 Task: Find connections with filter location San Gabriel with filter topic #aiwith filter profile language German with filter current company F Gheewala Human Resource Consultants with filter school Rajarambapu Institute of Technology, Rajaramnagar, SAKHARALE with filter industry Air, Water, and Waste Program Management with filter service category Accounting with filter keywords title Fast Food Worker
Action: Mouse moved to (502, 63)
Screenshot: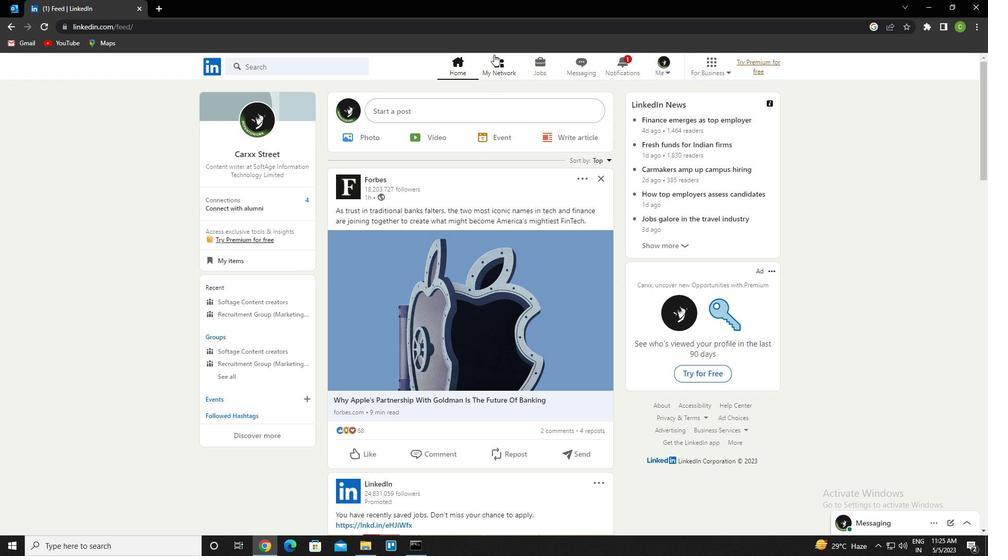 
Action: Mouse pressed left at (502, 63)
Screenshot: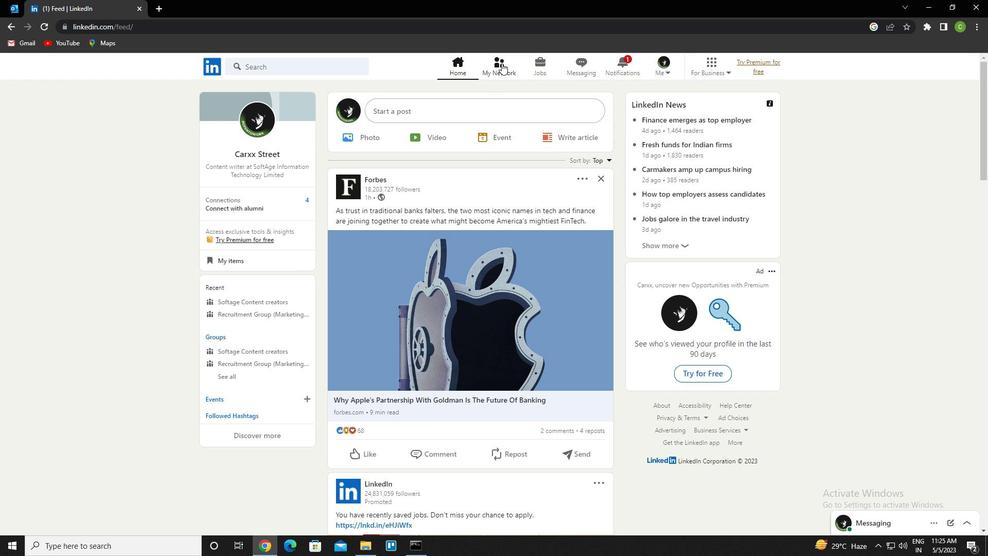 
Action: Mouse moved to (301, 119)
Screenshot: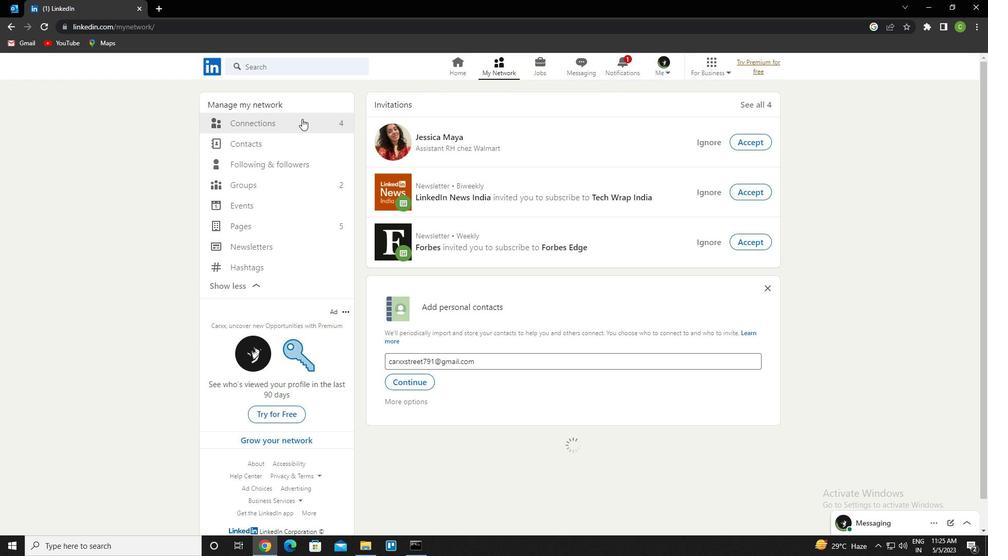
Action: Mouse pressed left at (301, 119)
Screenshot: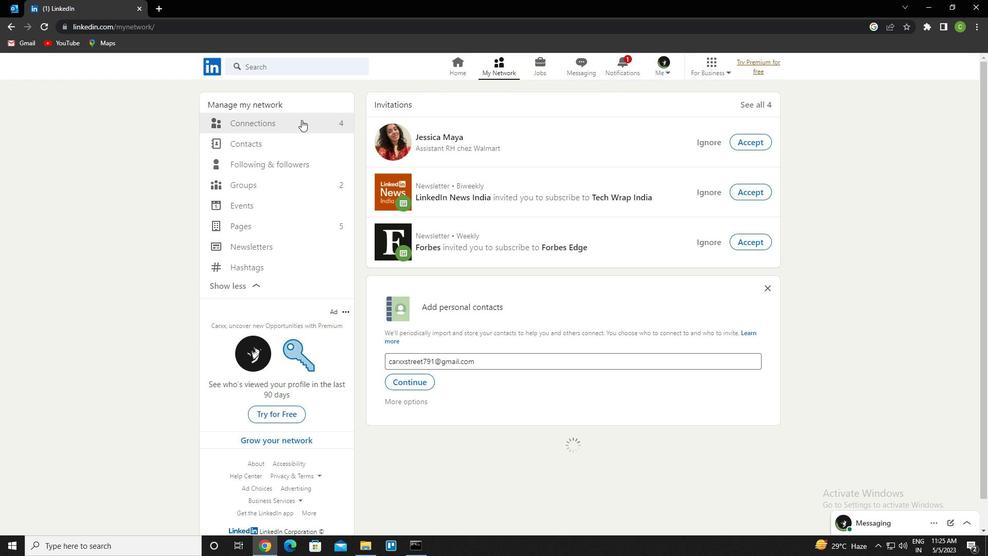 
Action: Mouse moved to (584, 125)
Screenshot: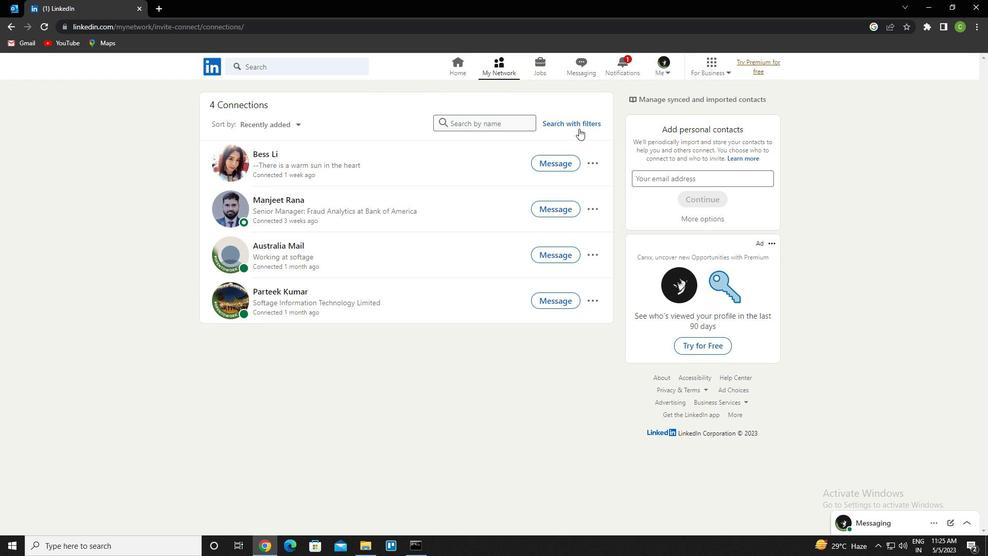 
Action: Mouse pressed left at (584, 125)
Screenshot: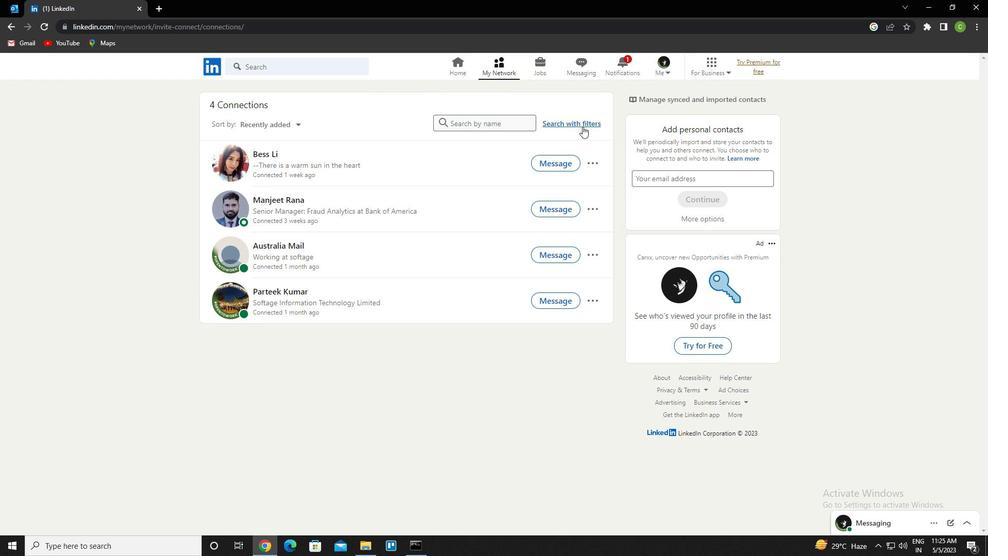 
Action: Mouse moved to (536, 97)
Screenshot: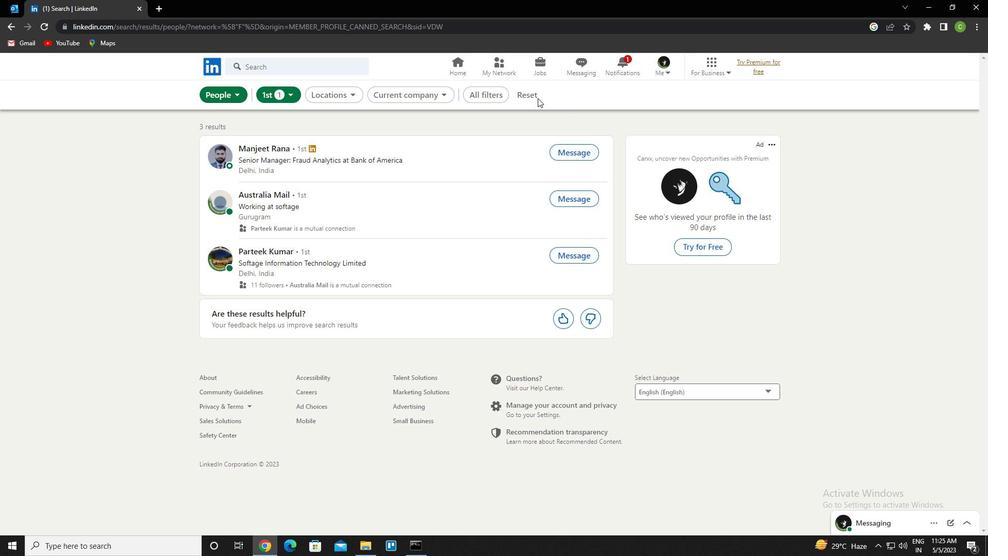 
Action: Mouse pressed left at (536, 97)
Screenshot: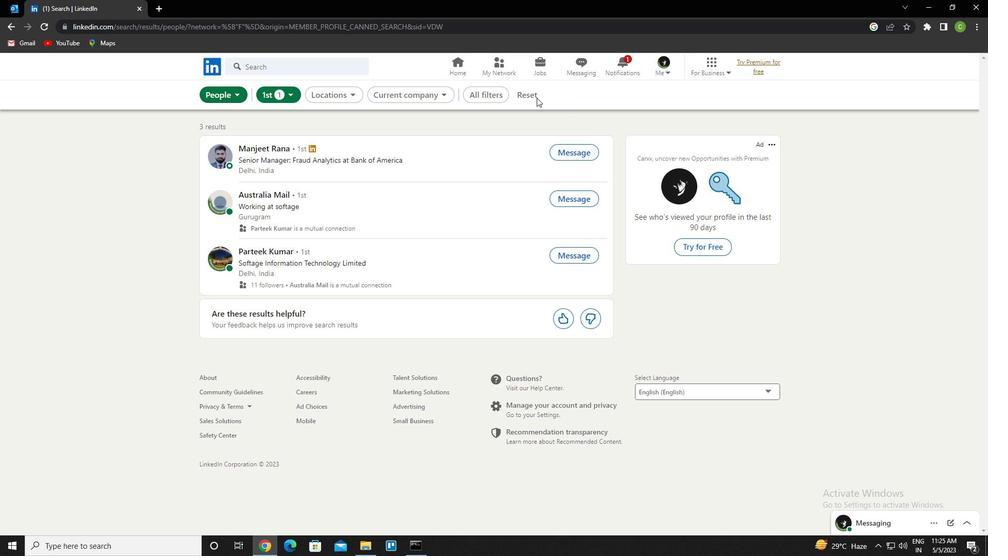 
Action: Mouse moved to (520, 95)
Screenshot: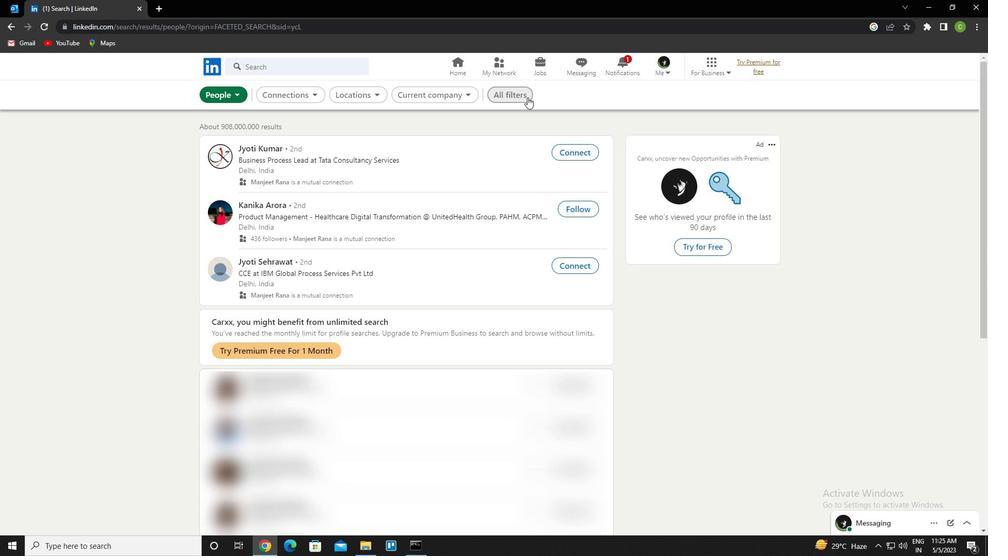 
Action: Mouse pressed left at (520, 95)
Screenshot: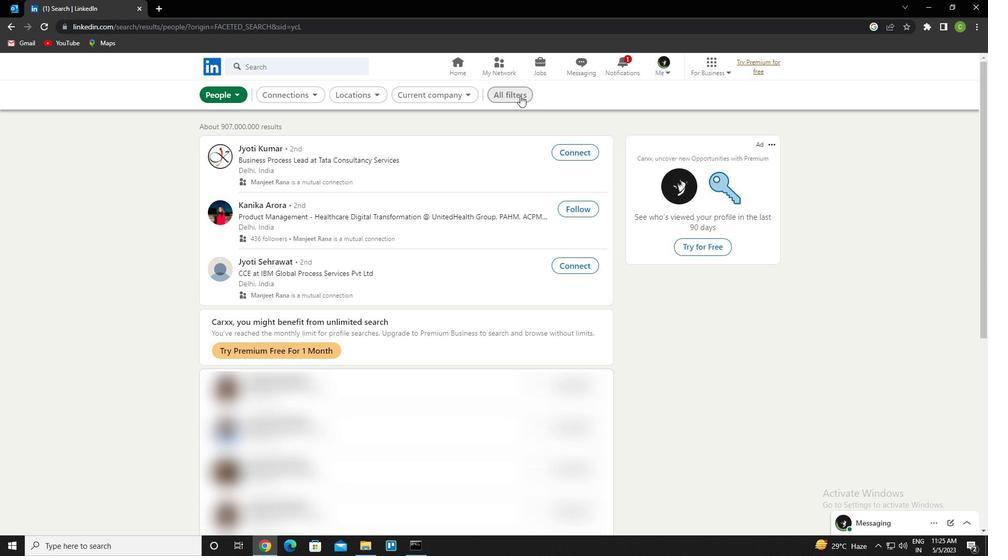 
Action: Mouse moved to (848, 292)
Screenshot: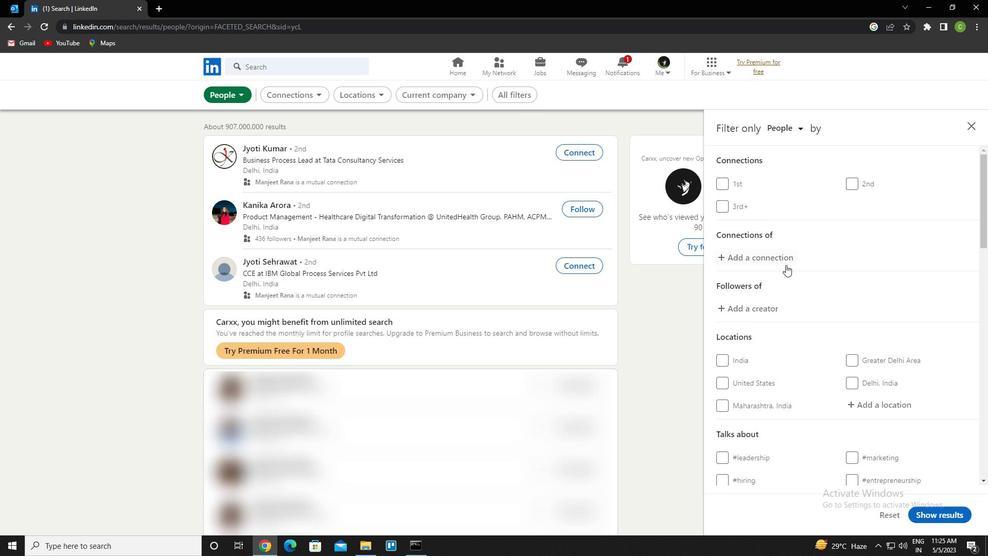 
Action: Mouse scrolled (848, 292) with delta (0, 0)
Screenshot: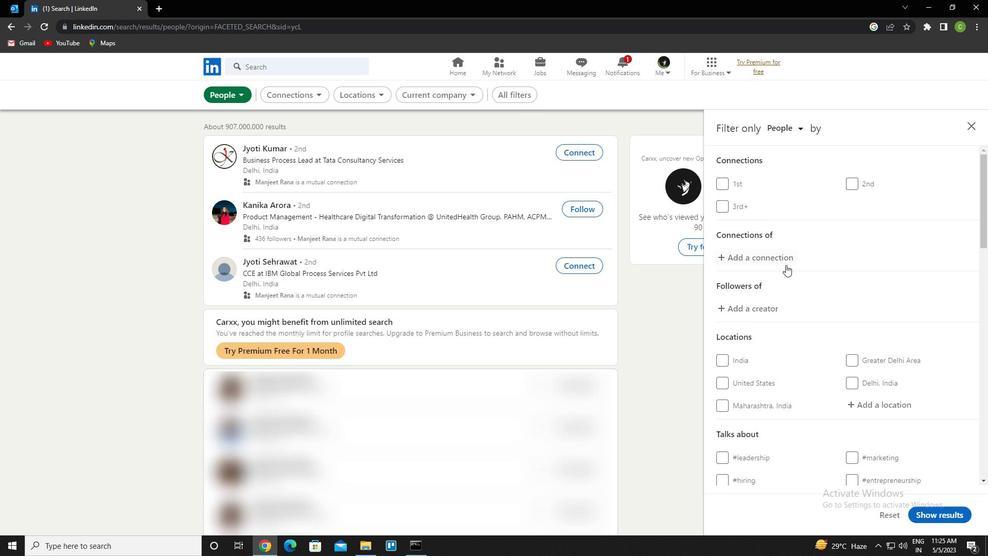 
Action: Mouse moved to (848, 294)
Screenshot: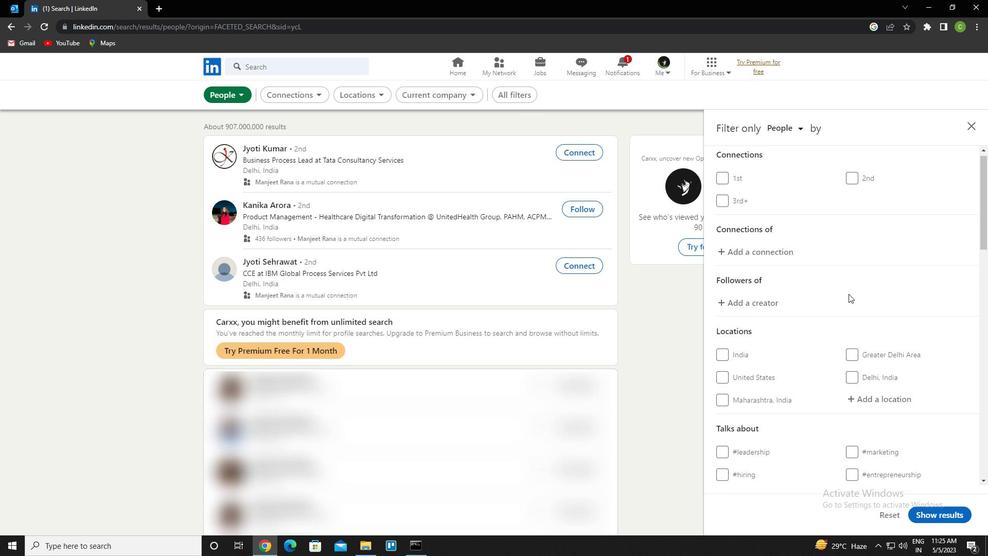 
Action: Mouse scrolled (848, 293) with delta (0, 0)
Screenshot: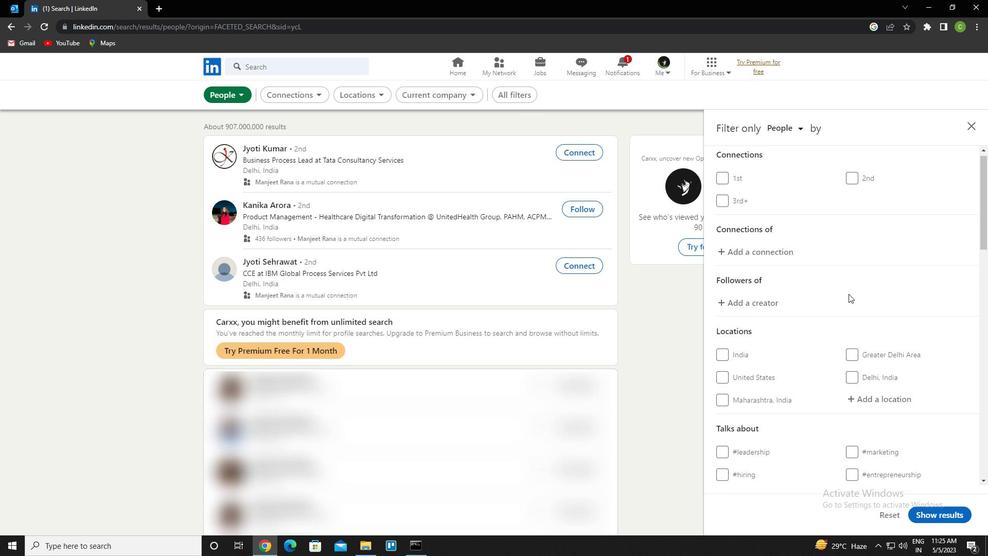 
Action: Mouse moved to (865, 299)
Screenshot: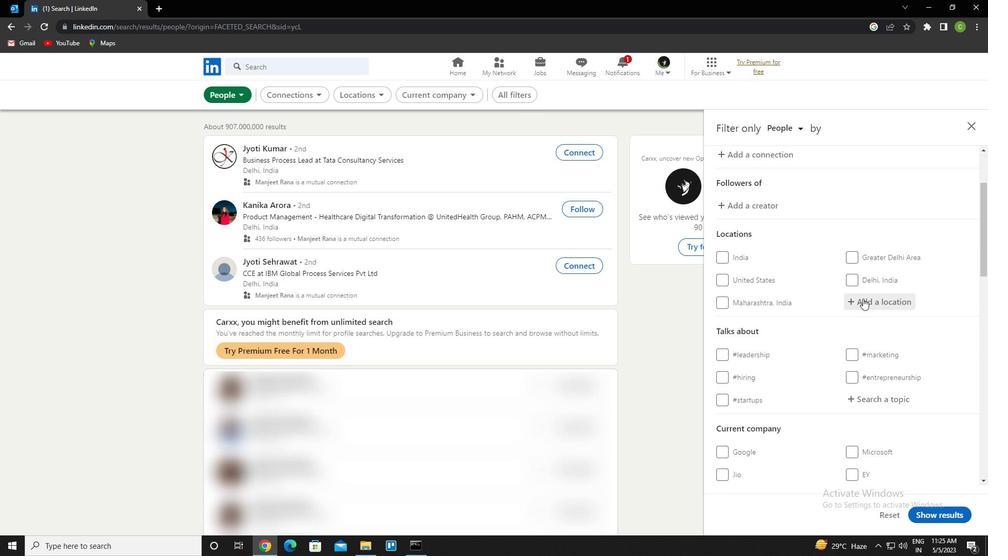 
Action: Mouse pressed left at (865, 299)
Screenshot: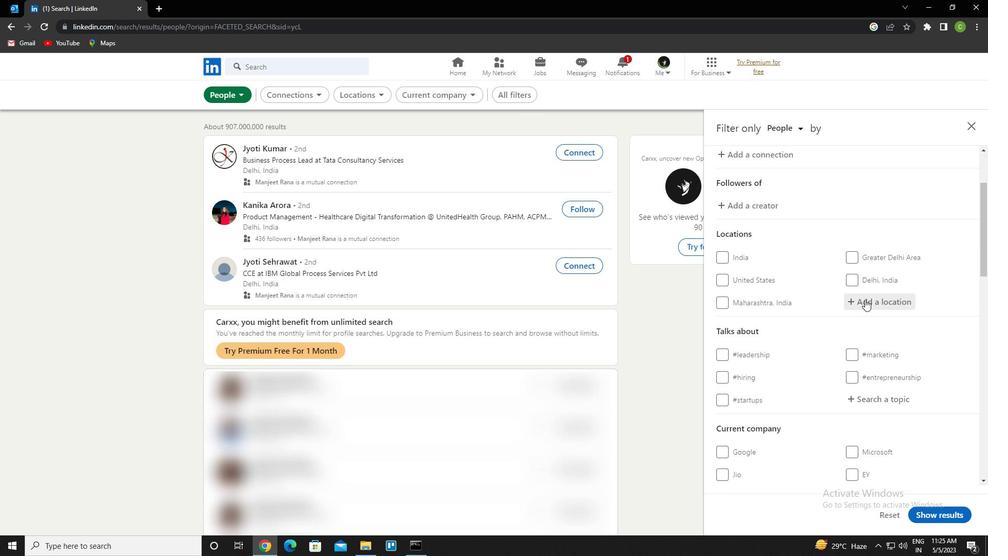 
Action: Mouse moved to (846, 279)
Screenshot: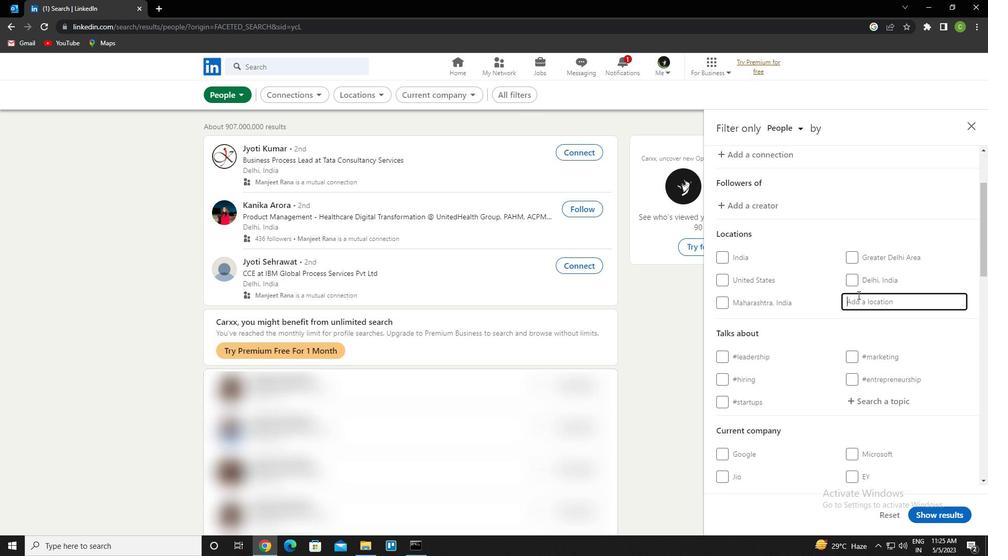 
Action: Key pressed <Key.caps_lock>s<Key.caps_lock>an<Key.space><Key.caps_lock>g<Key.caps_lock>abriel<Key.down><Key.enter>
Screenshot: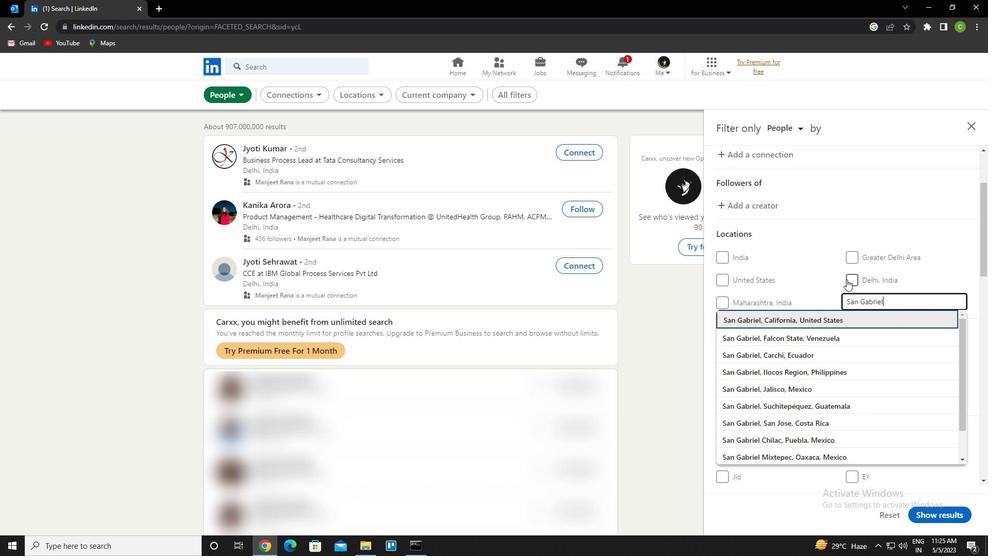 
Action: Mouse moved to (986, 164)
Screenshot: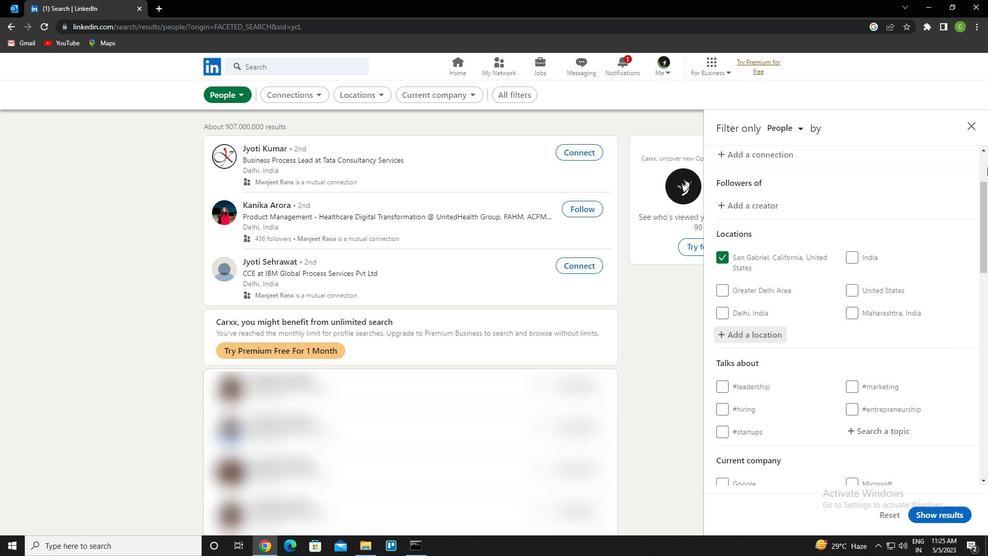 
Action: Mouse scrolled (986, 164) with delta (0, 0)
Screenshot: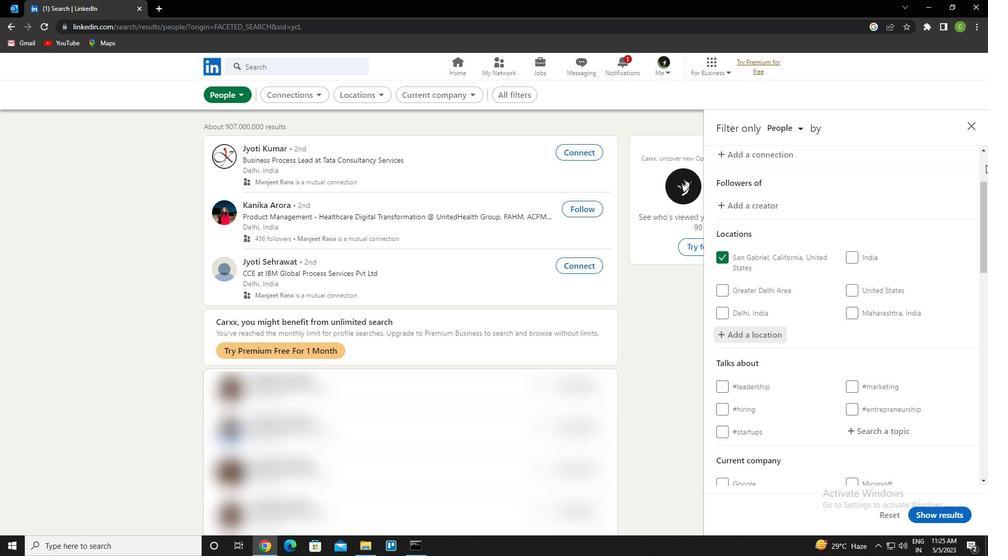 
Action: Mouse scrolled (986, 164) with delta (0, 0)
Screenshot: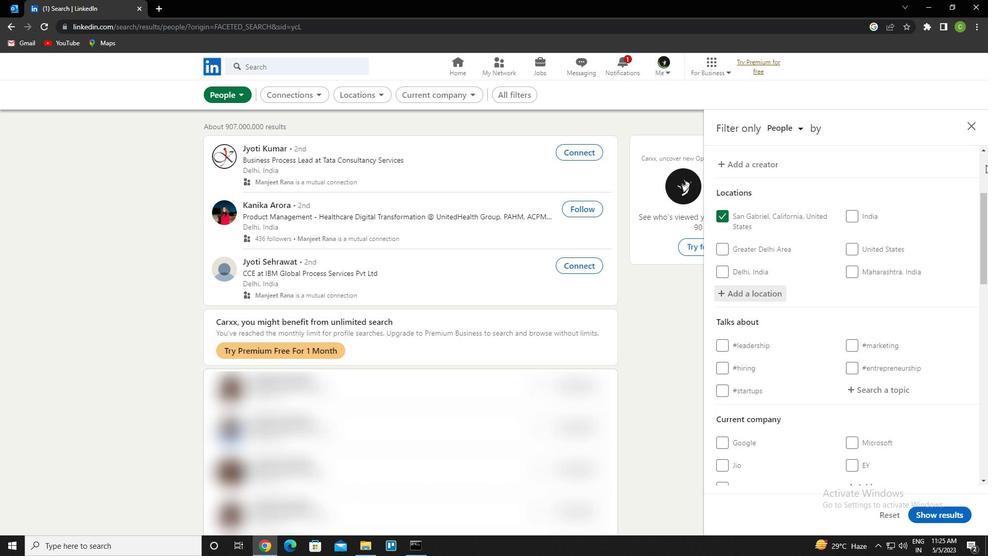 
Action: Mouse scrolled (986, 164) with delta (0, 0)
Screenshot: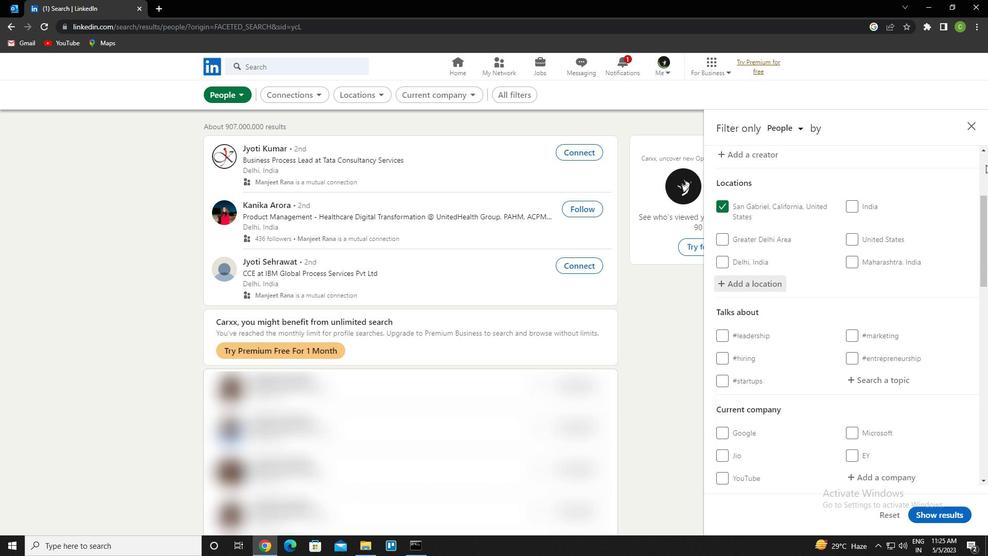 
Action: Mouse moved to (871, 273)
Screenshot: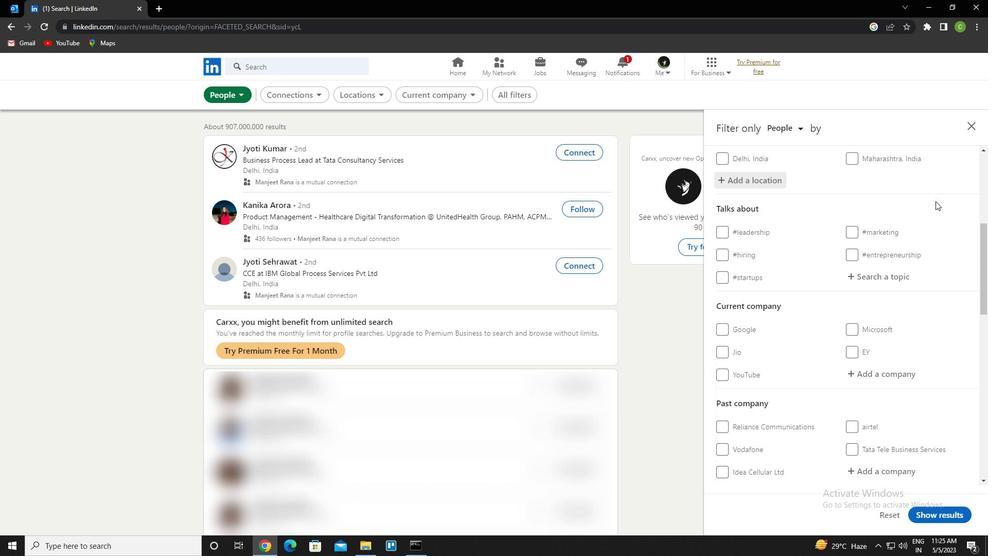
Action: Mouse pressed left at (871, 273)
Screenshot: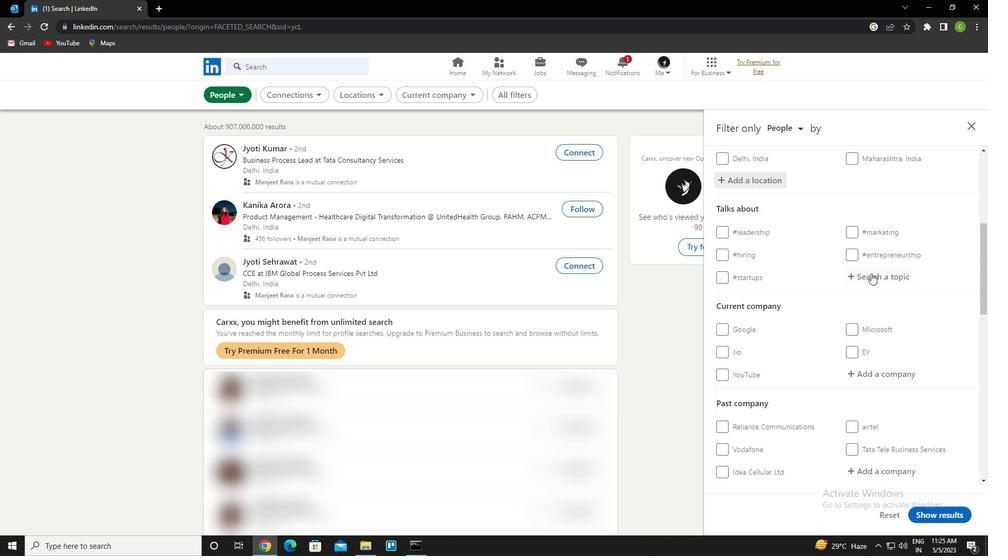 
Action: Mouse moved to (871, 273)
Screenshot: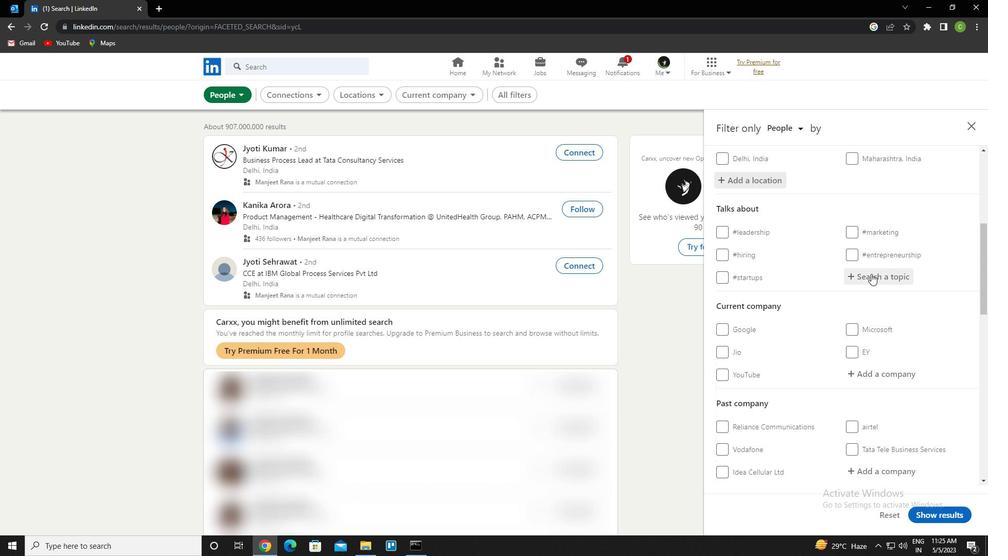 
Action: Key pressed ai<Key.down><Key.enter>
Screenshot: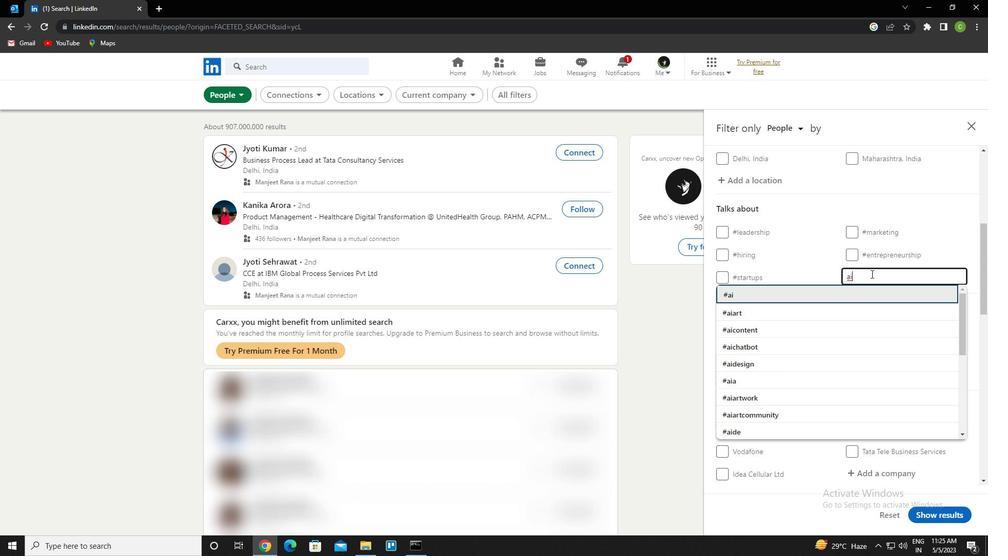 
Action: Mouse scrolled (871, 273) with delta (0, 0)
Screenshot: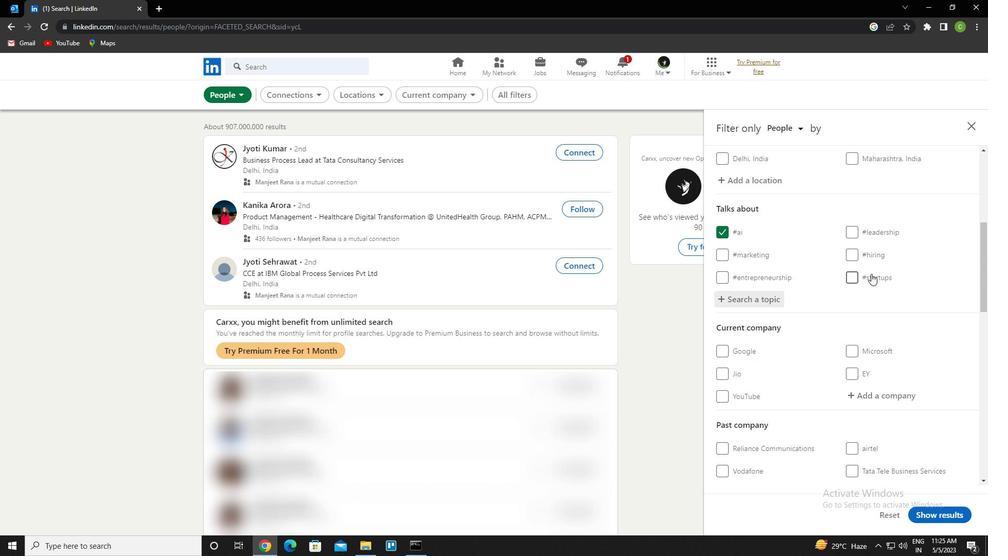 
Action: Mouse moved to (870, 278)
Screenshot: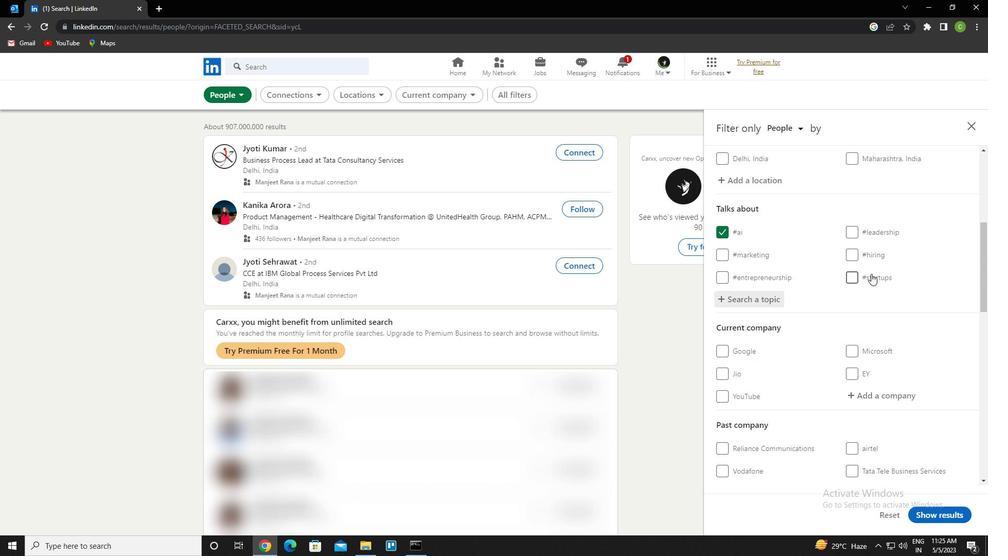 
Action: Mouse scrolled (870, 278) with delta (0, 0)
Screenshot: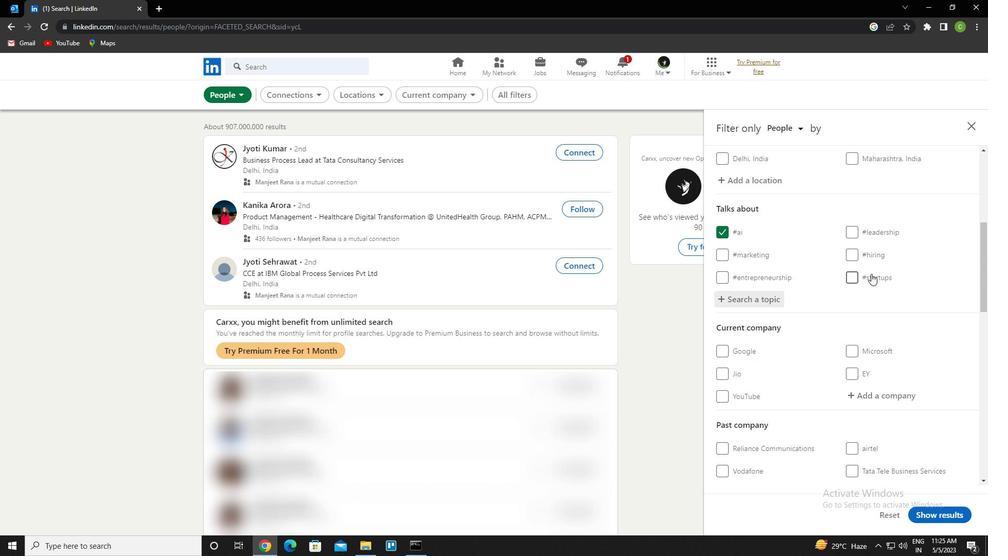 
Action: Mouse moved to (869, 282)
Screenshot: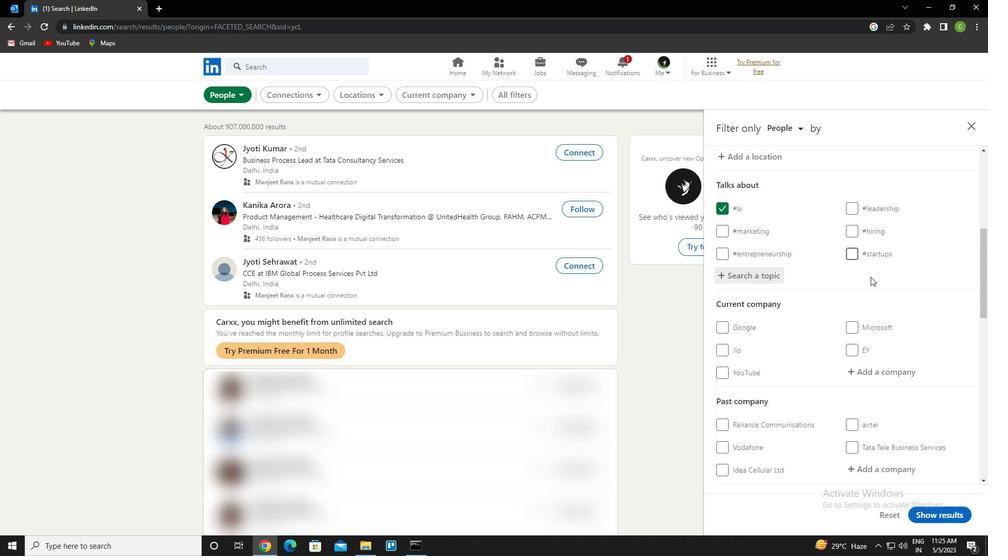 
Action: Mouse scrolled (869, 281) with delta (0, 0)
Screenshot: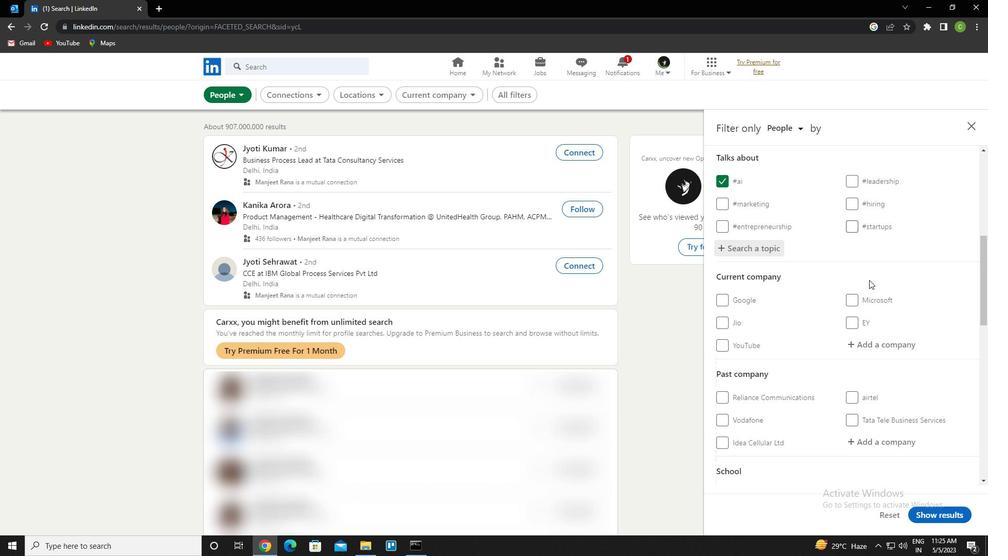 
Action: Mouse scrolled (869, 281) with delta (0, 0)
Screenshot: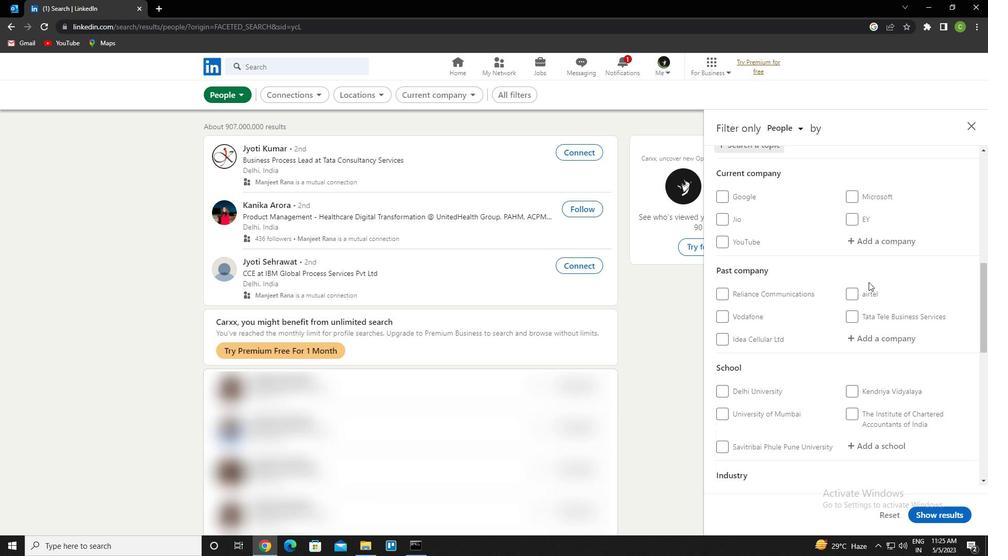 
Action: Mouse scrolled (869, 281) with delta (0, 0)
Screenshot: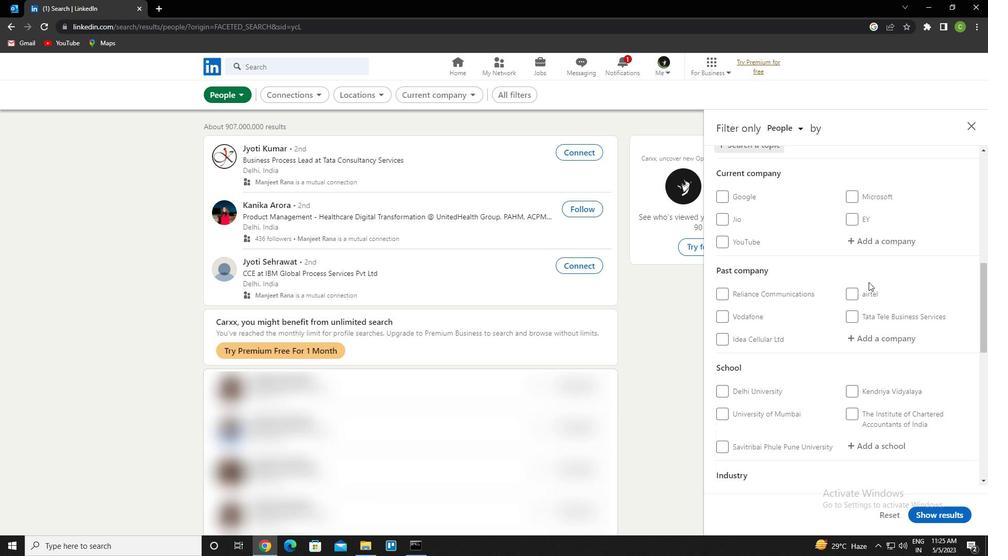 
Action: Mouse scrolled (869, 281) with delta (0, 0)
Screenshot: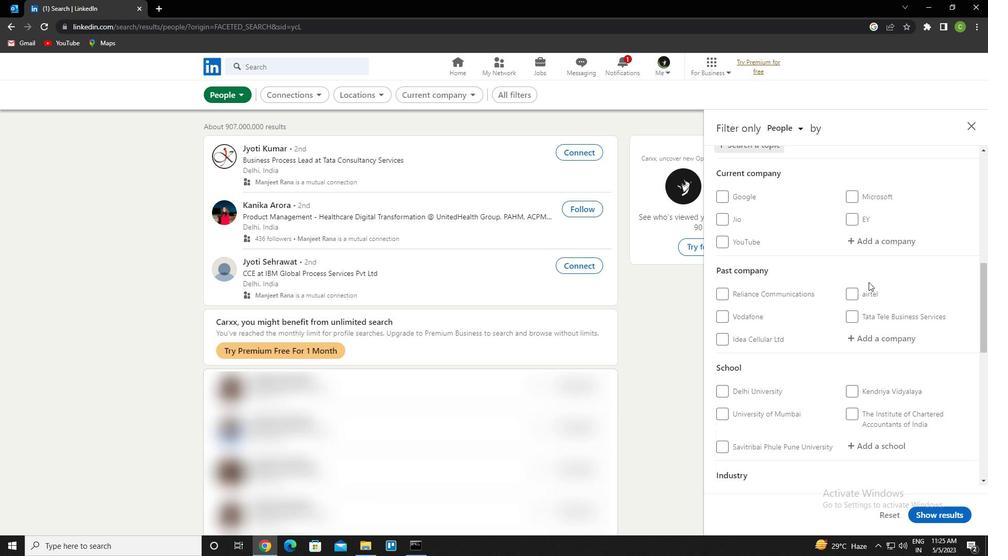 
Action: Mouse scrolled (869, 281) with delta (0, 0)
Screenshot: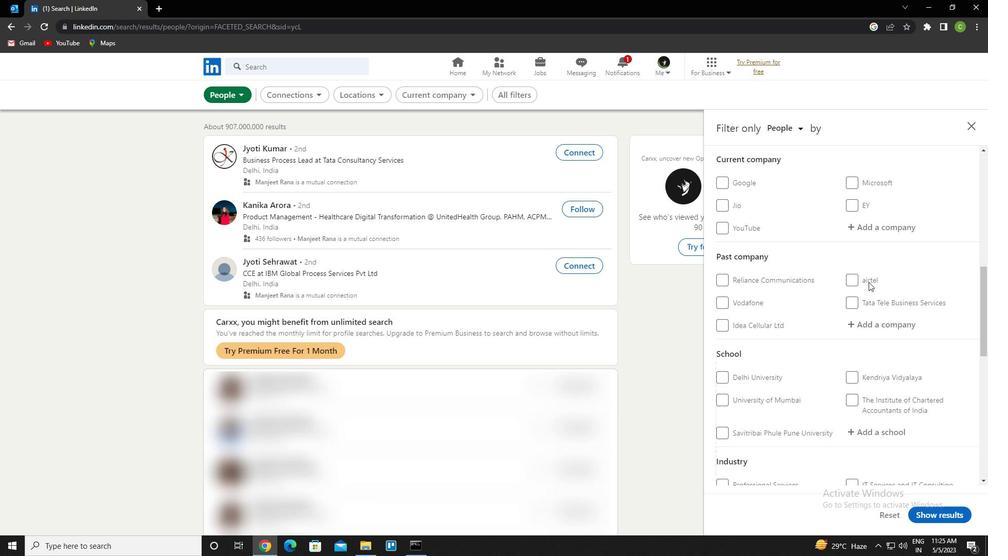 
Action: Mouse scrolled (869, 281) with delta (0, 0)
Screenshot: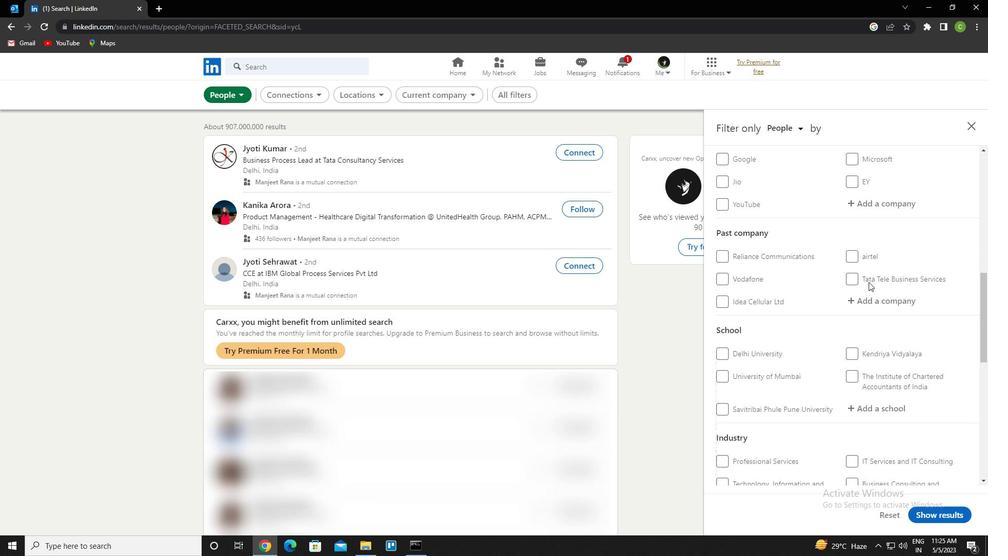 
Action: Mouse scrolled (869, 281) with delta (0, 0)
Screenshot: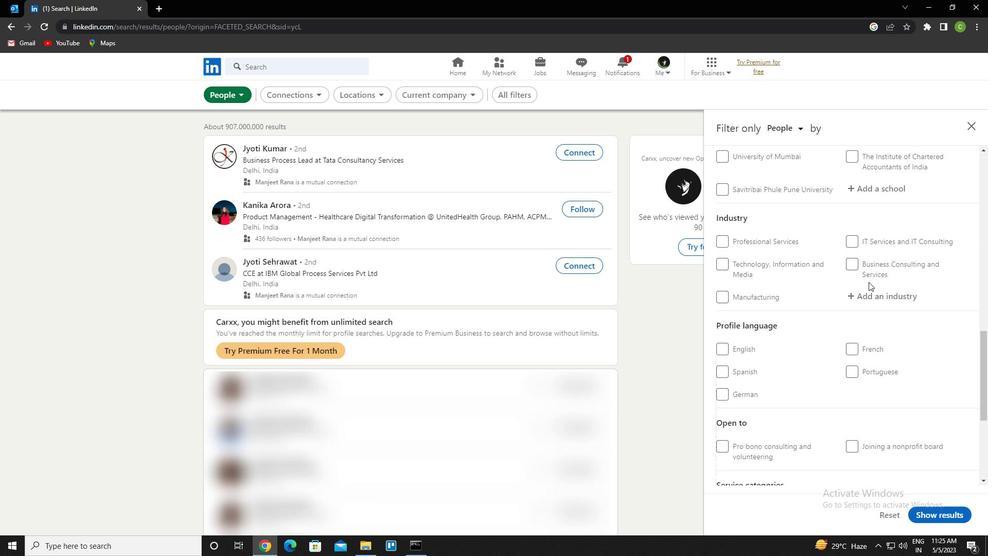 
Action: Mouse scrolled (869, 281) with delta (0, 0)
Screenshot: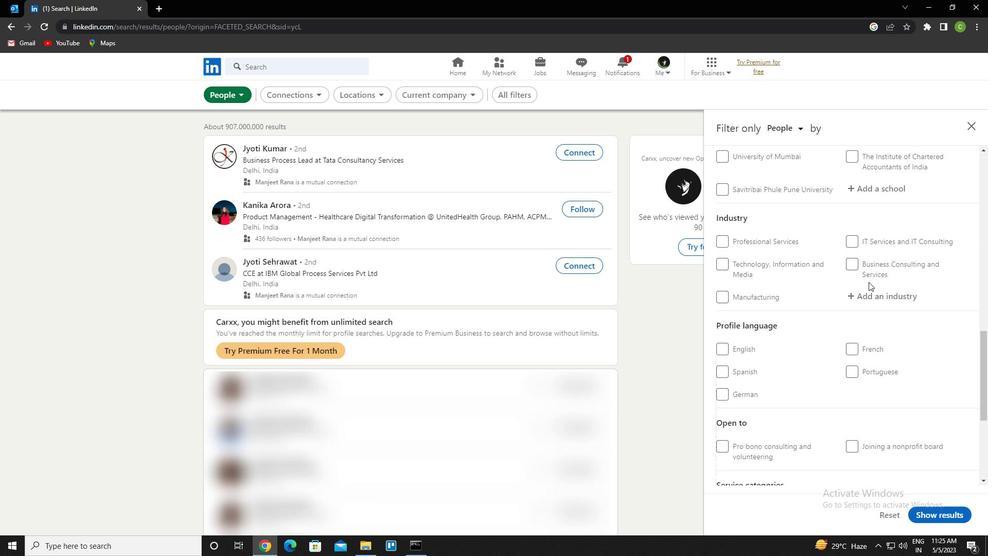 
Action: Mouse scrolled (869, 281) with delta (0, 0)
Screenshot: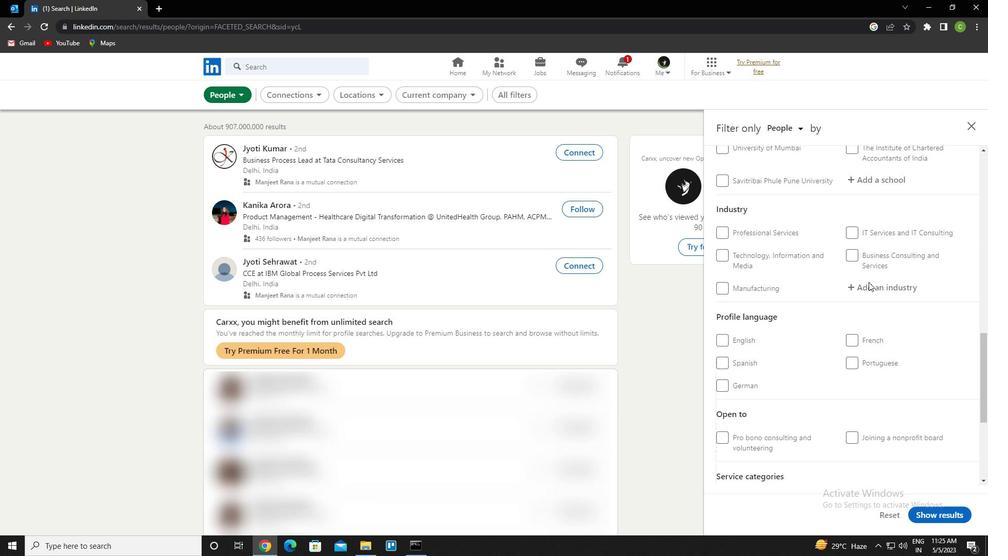 
Action: Mouse moved to (864, 272)
Screenshot: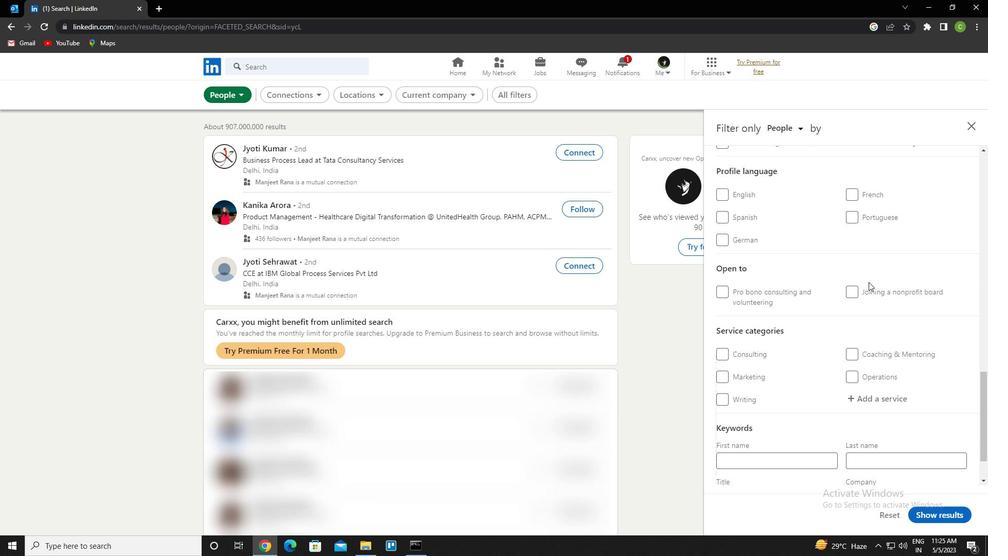 
Action: Mouse scrolled (864, 273) with delta (0, 0)
Screenshot: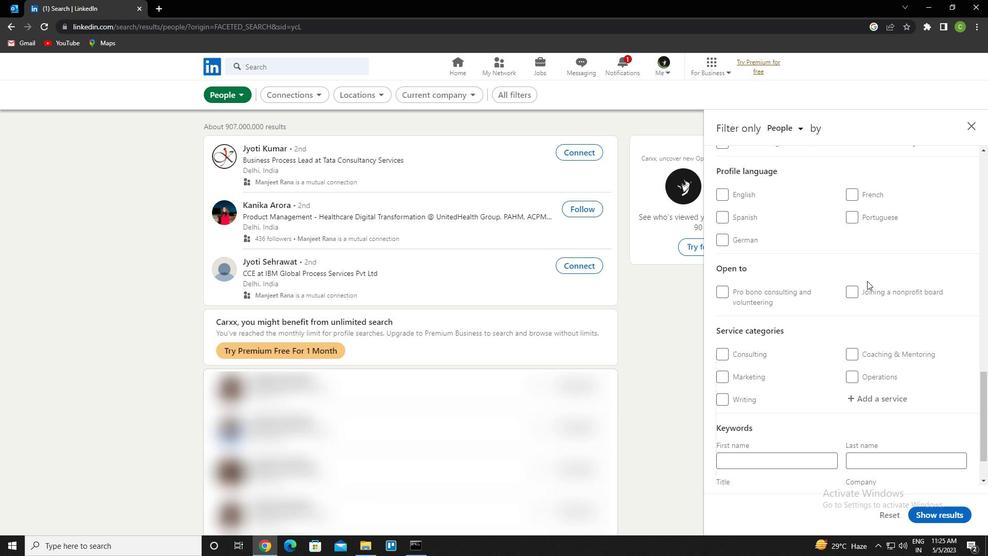 
Action: Mouse moved to (727, 290)
Screenshot: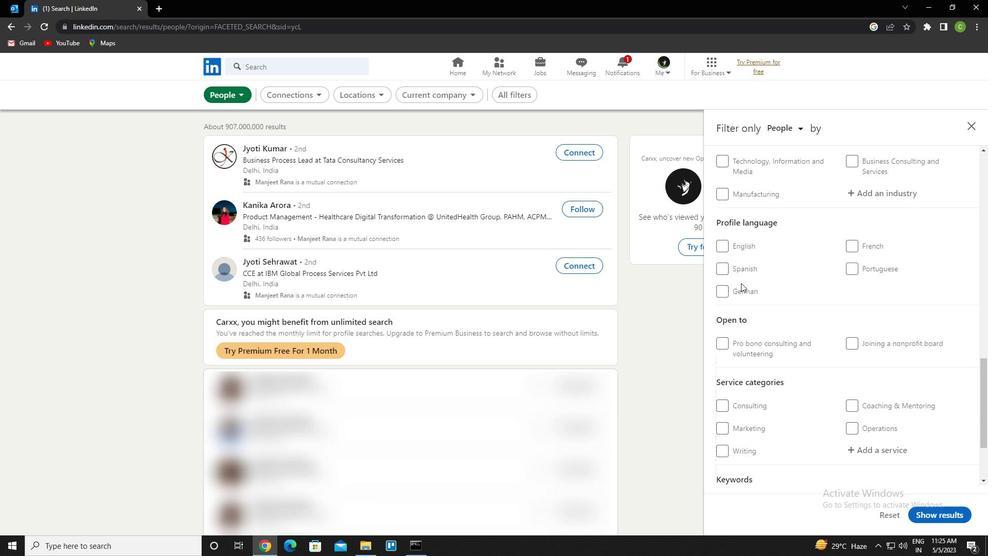 
Action: Mouse pressed left at (727, 290)
Screenshot: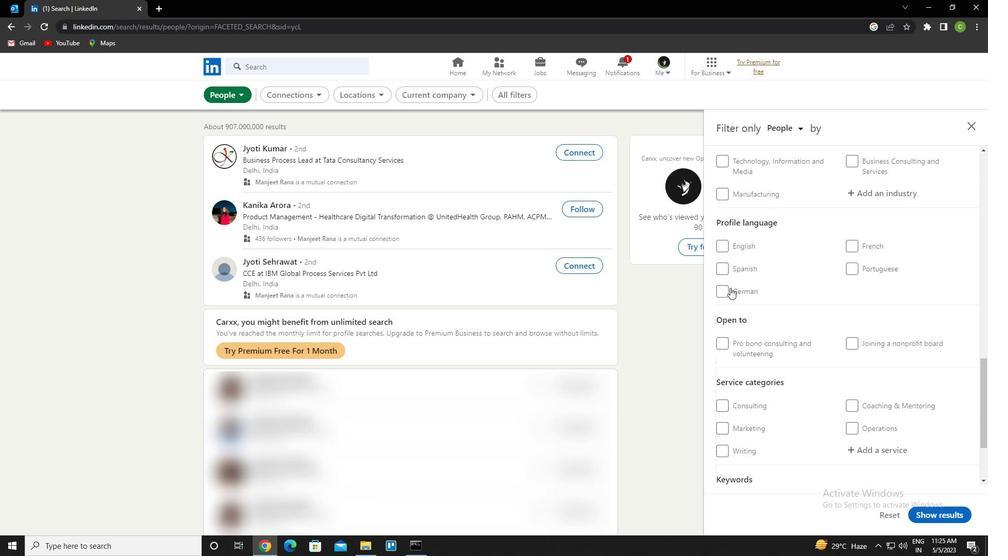 
Action: Mouse moved to (781, 289)
Screenshot: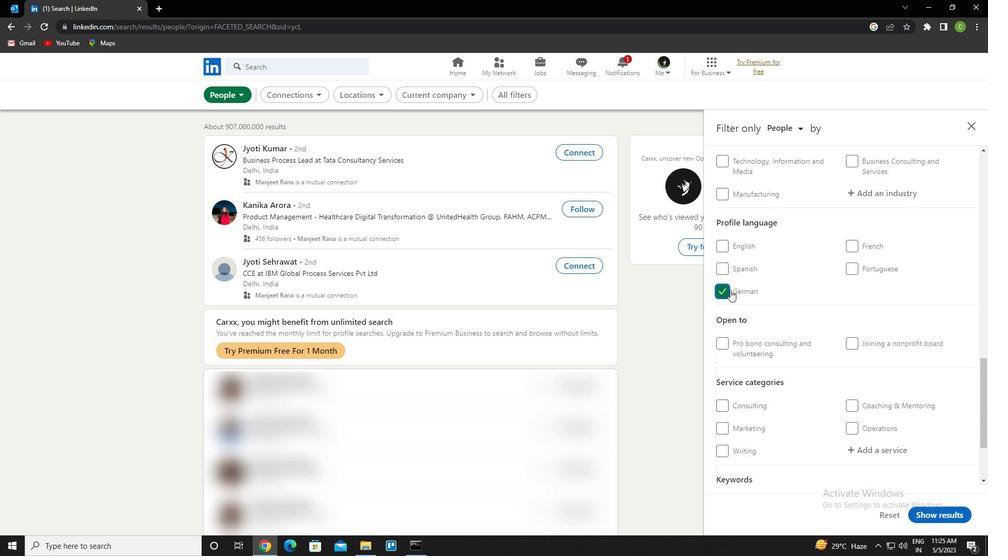 
Action: Mouse scrolled (781, 289) with delta (0, 0)
Screenshot: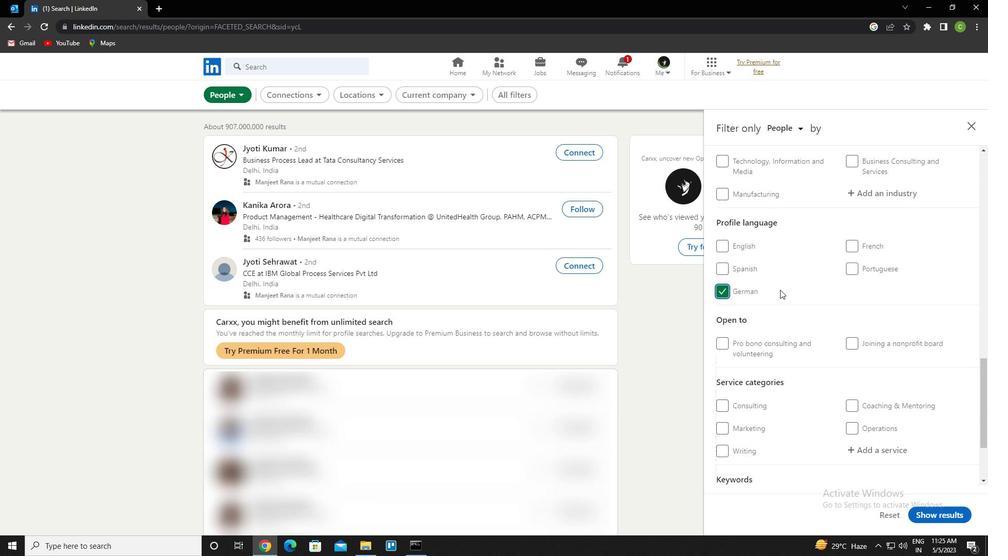 
Action: Mouse scrolled (781, 289) with delta (0, 0)
Screenshot: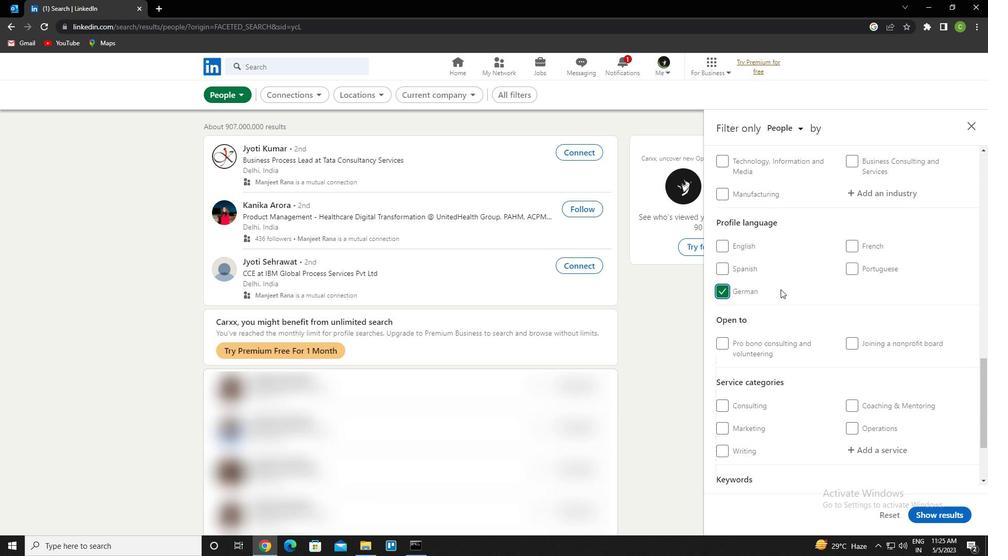 
Action: Mouse scrolled (781, 289) with delta (0, 0)
Screenshot: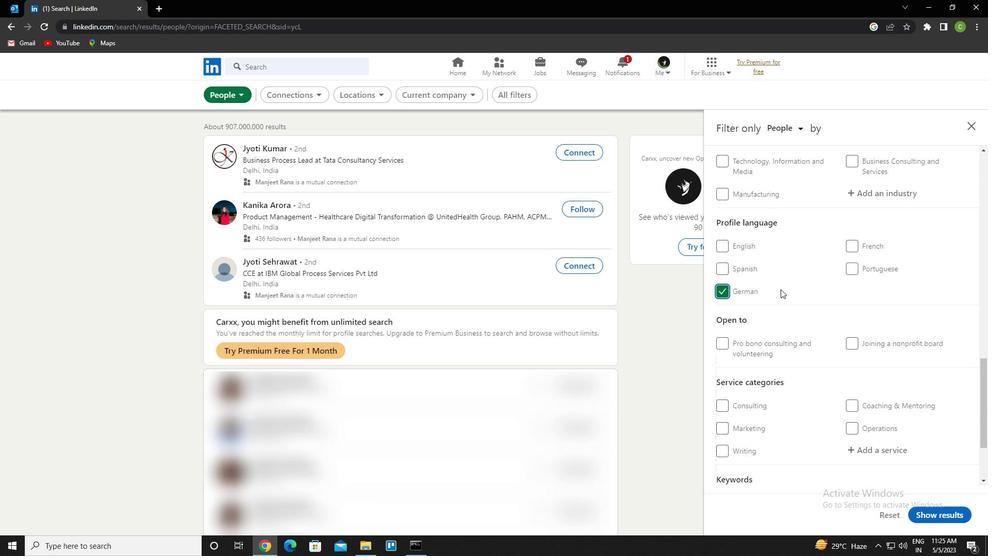 
Action: Mouse scrolled (781, 289) with delta (0, 0)
Screenshot: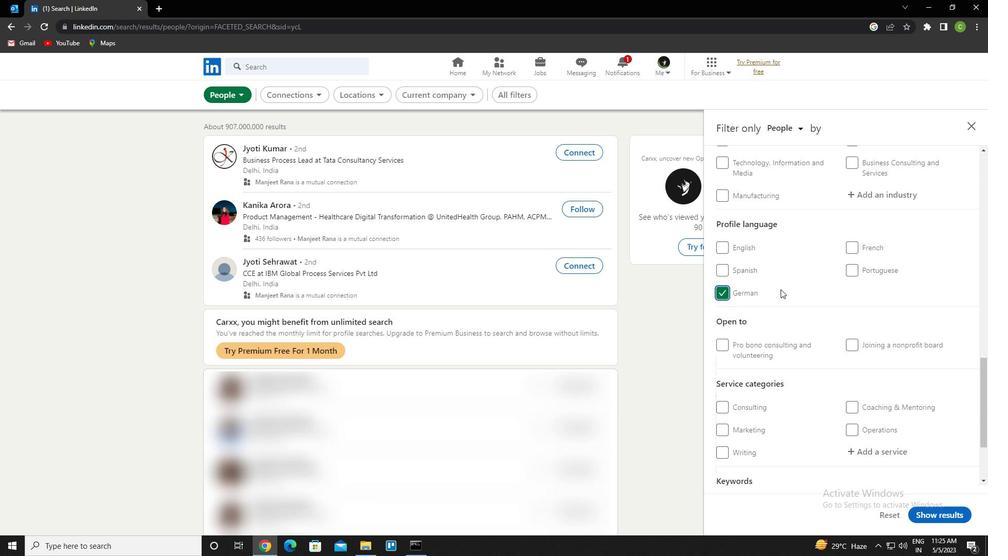 
Action: Mouse moved to (781, 288)
Screenshot: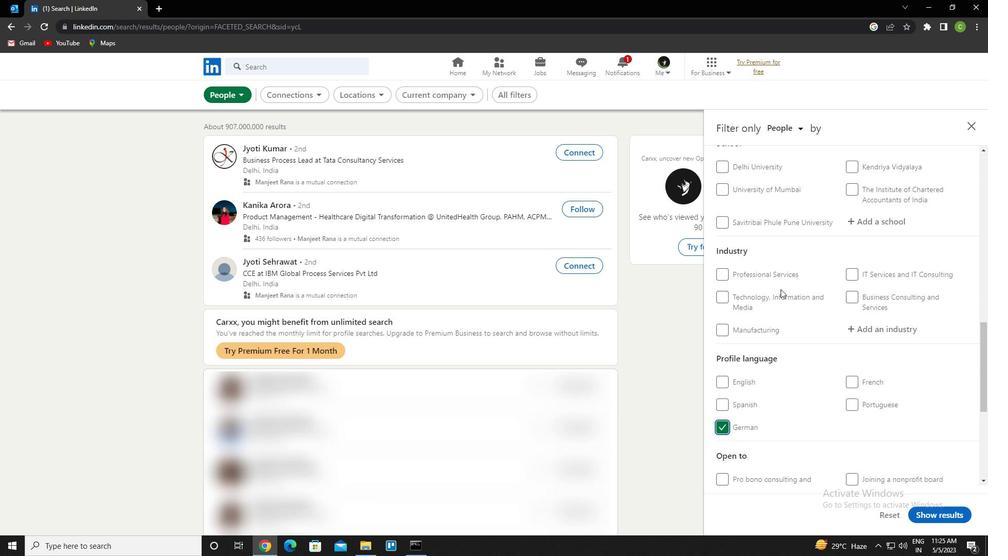 
Action: Mouse scrolled (781, 289) with delta (0, 0)
Screenshot: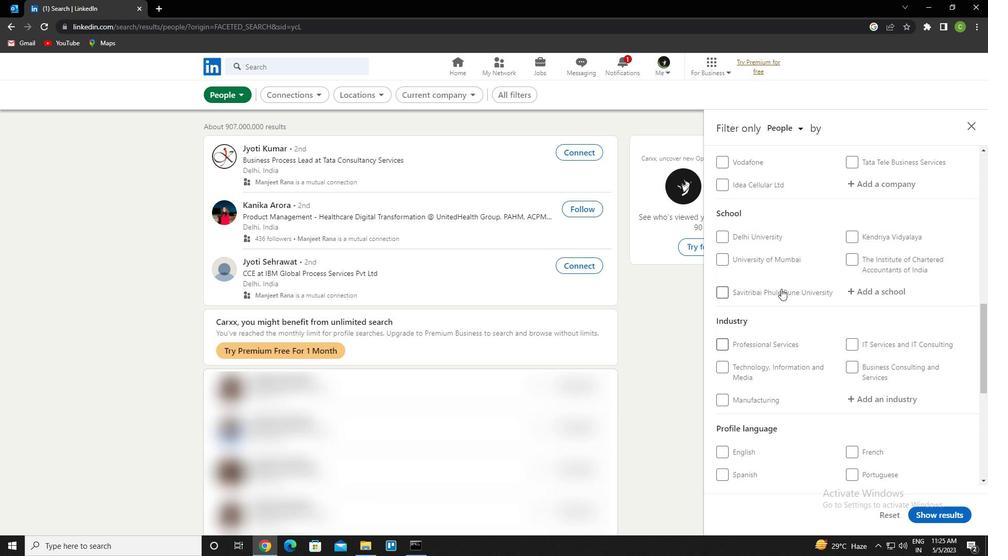 
Action: Mouse scrolled (781, 289) with delta (0, 0)
Screenshot: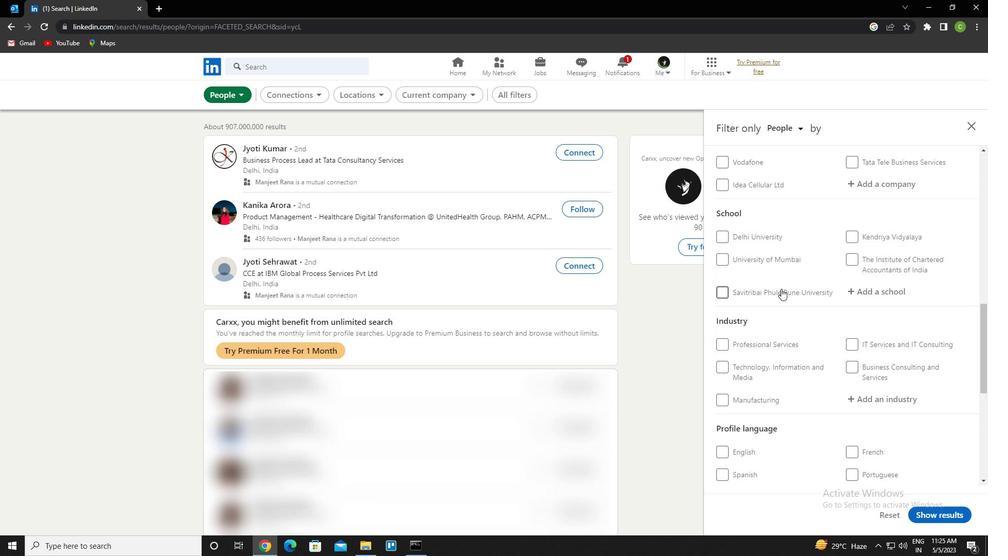 
Action: Mouse scrolled (781, 289) with delta (0, 0)
Screenshot: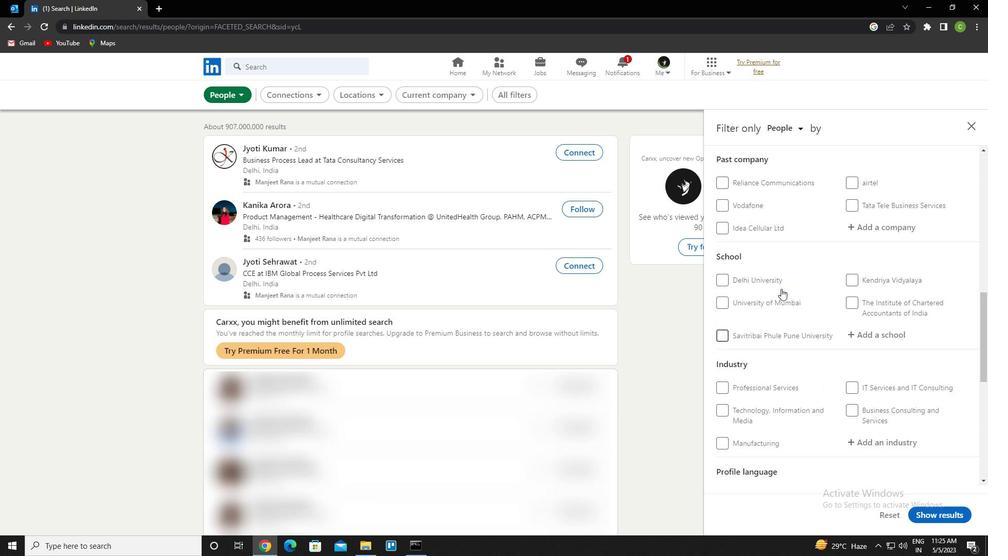 
Action: Mouse moved to (782, 288)
Screenshot: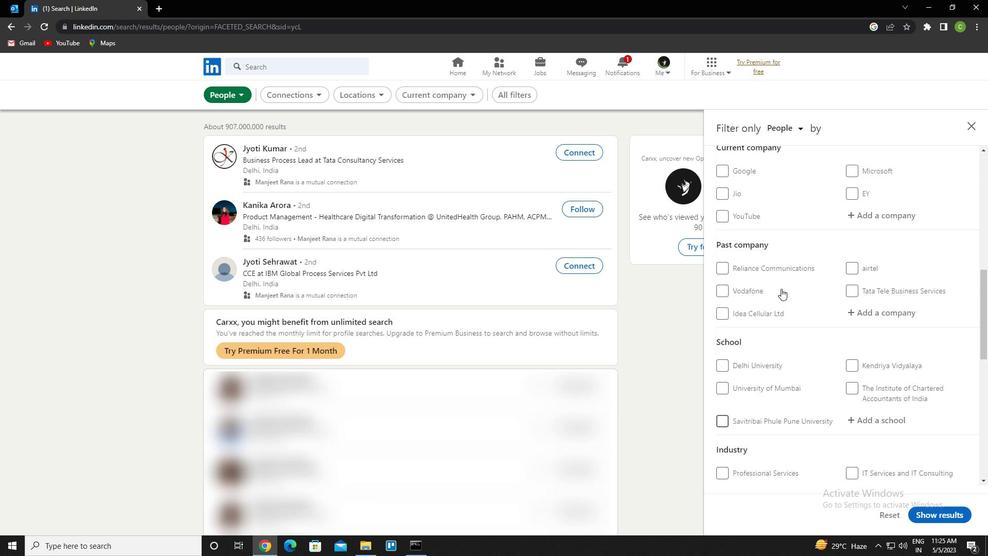 
Action: Mouse scrolled (782, 288) with delta (0, 0)
Screenshot: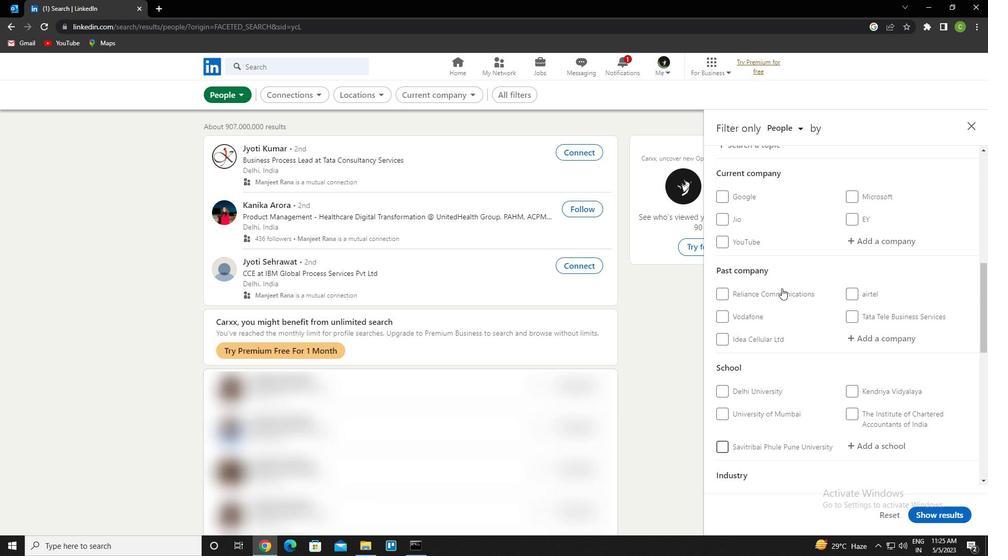 
Action: Mouse moved to (890, 291)
Screenshot: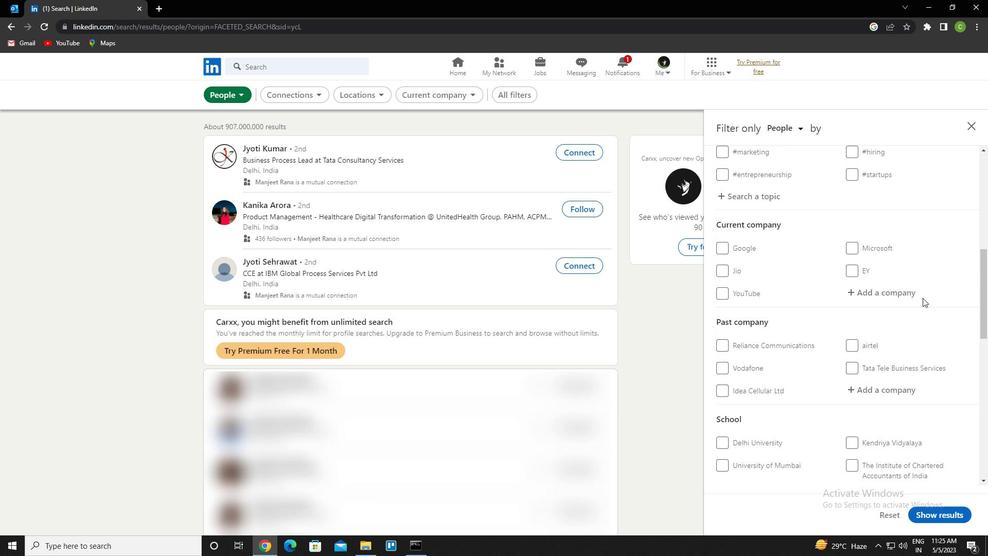 
Action: Mouse pressed left at (890, 291)
Screenshot: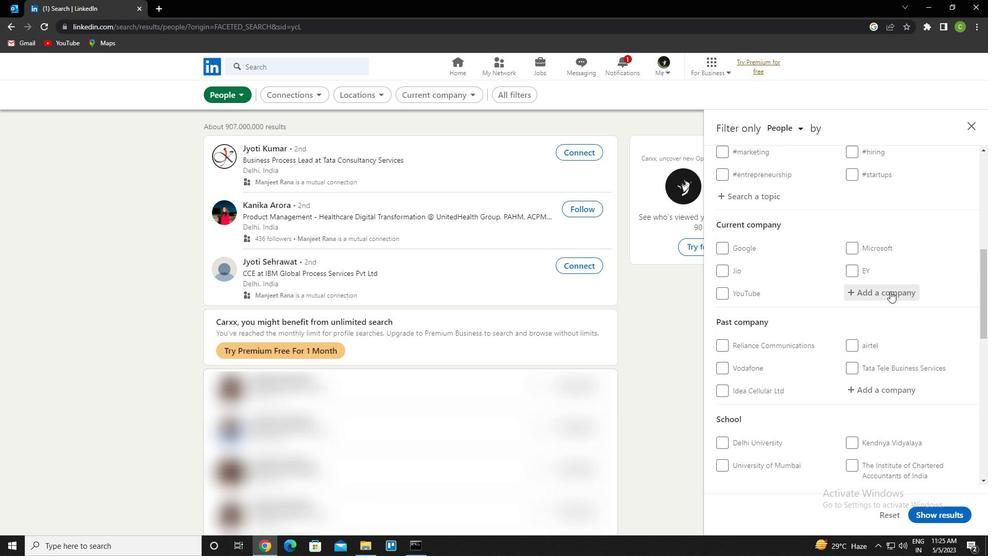 
Action: Mouse moved to (890, 291)
Screenshot: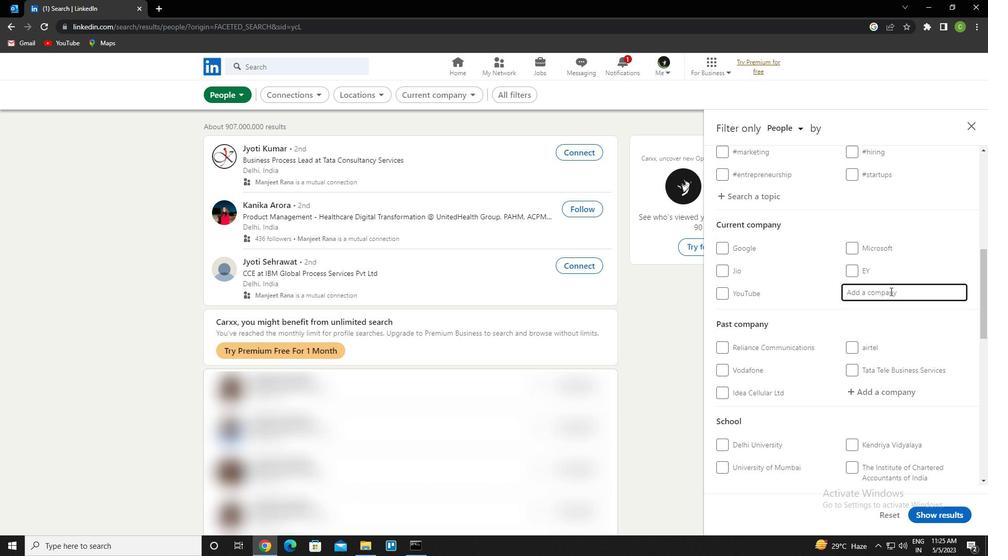 
Action: Key pressed <Key.caps_lock>f<Key.space>gheewala<Key.space>h<Key.caps_lock>uman<Key.space>resource<Key.down><Key.enter>
Screenshot: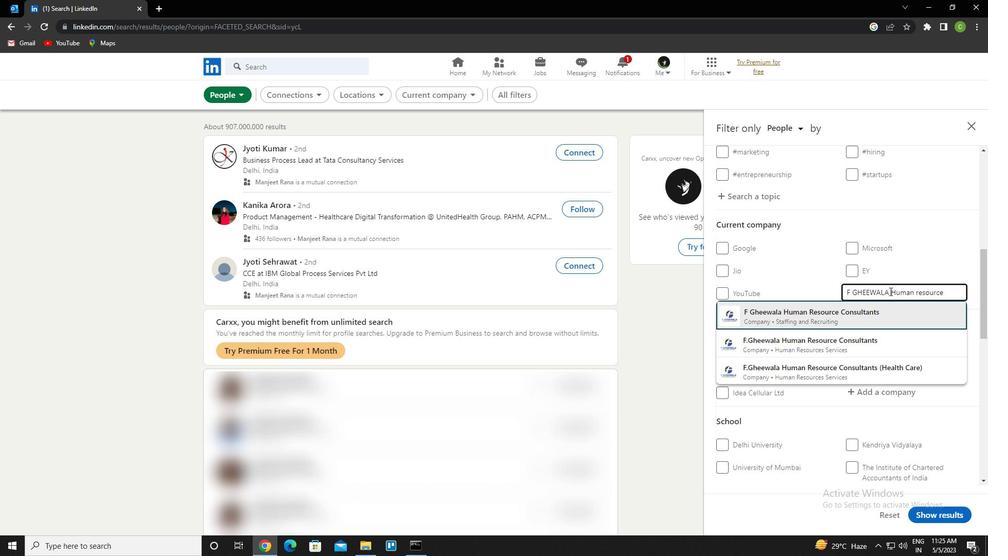 
Action: Mouse moved to (896, 288)
Screenshot: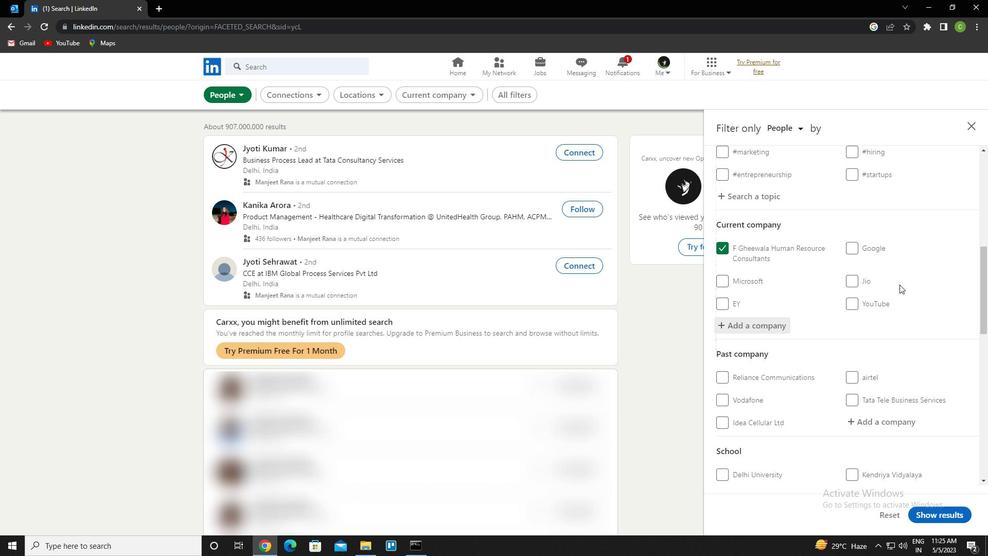 
Action: Mouse scrolled (896, 288) with delta (0, 0)
Screenshot: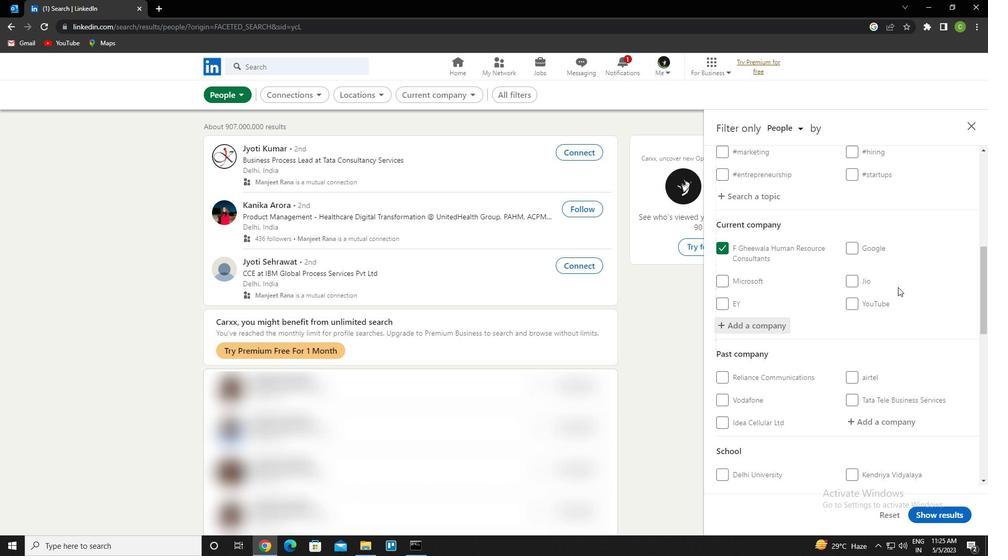 
Action: Mouse moved to (895, 290)
Screenshot: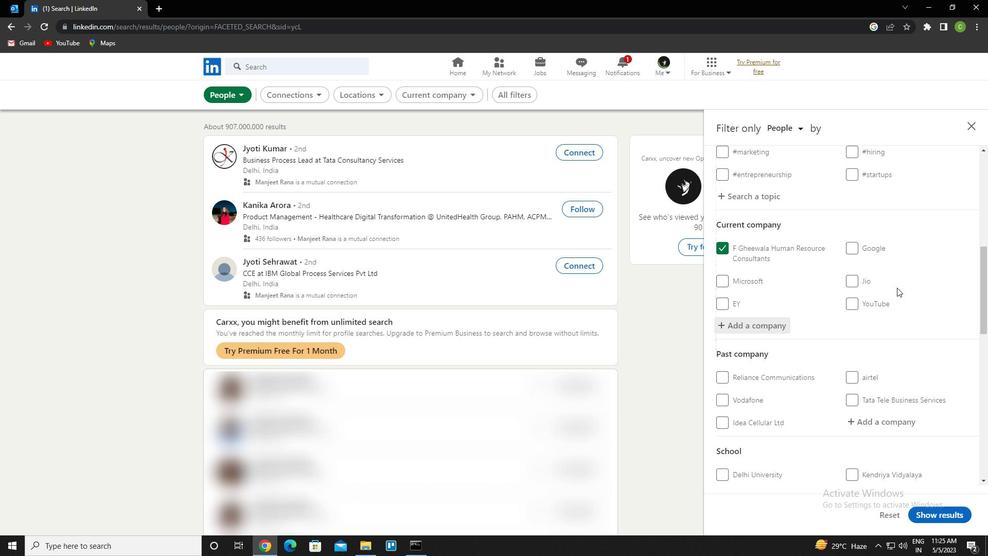 
Action: Mouse scrolled (895, 289) with delta (0, 0)
Screenshot: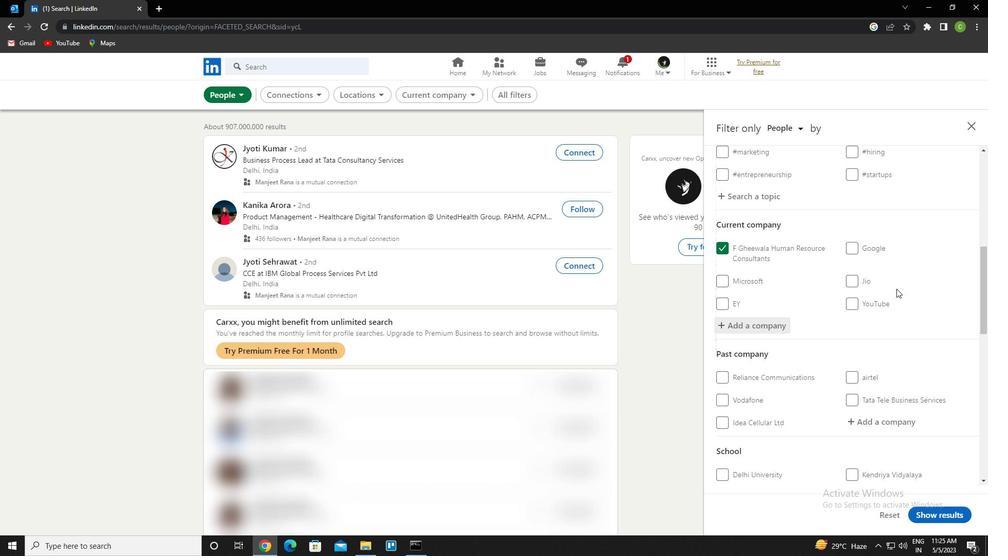 
Action: Mouse moved to (894, 291)
Screenshot: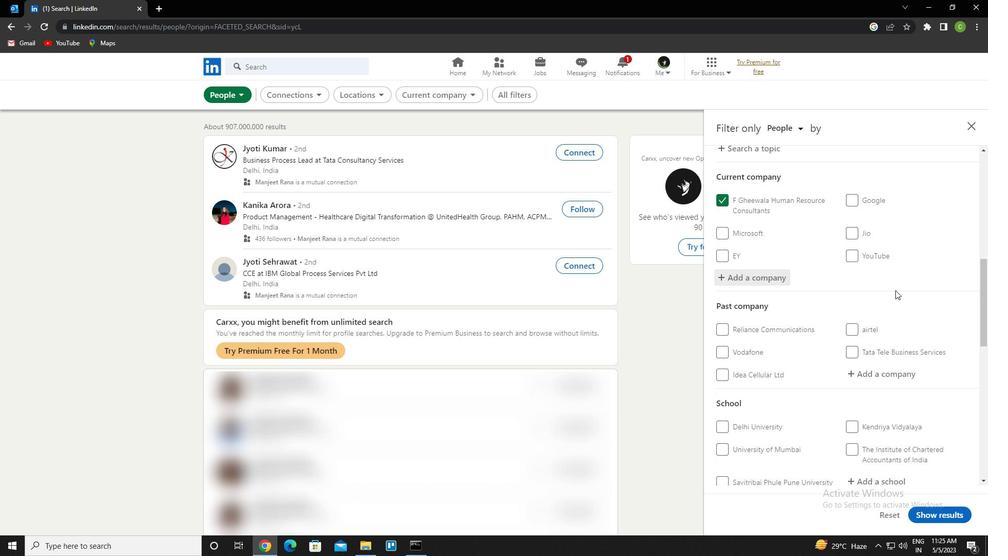 
Action: Mouse scrolled (894, 291) with delta (0, 0)
Screenshot: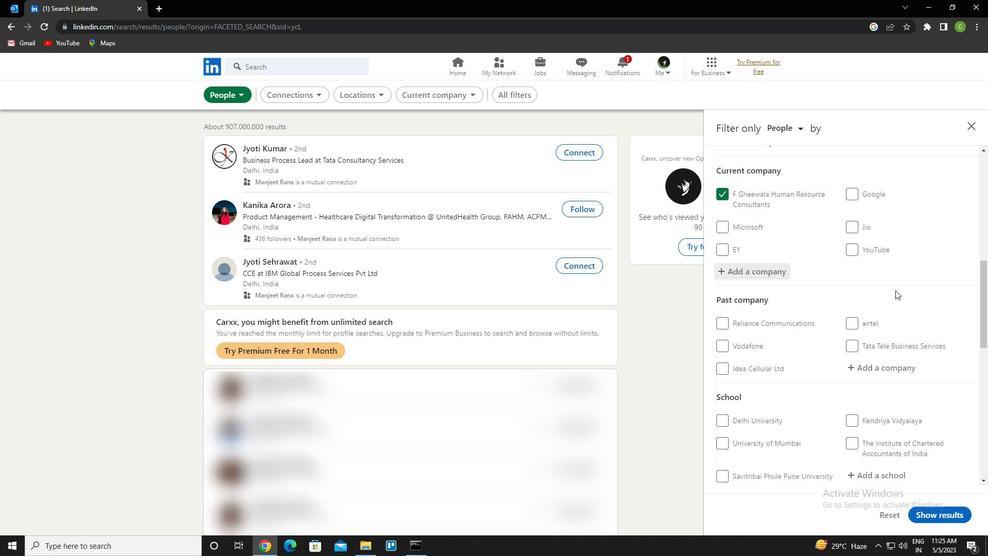 
Action: Mouse moved to (893, 293)
Screenshot: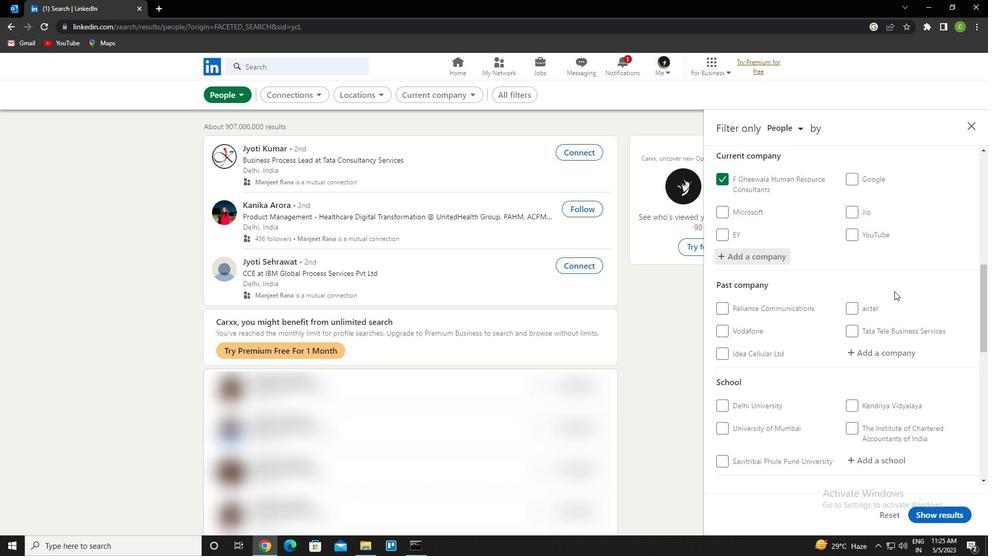 
Action: Mouse scrolled (893, 292) with delta (0, 0)
Screenshot: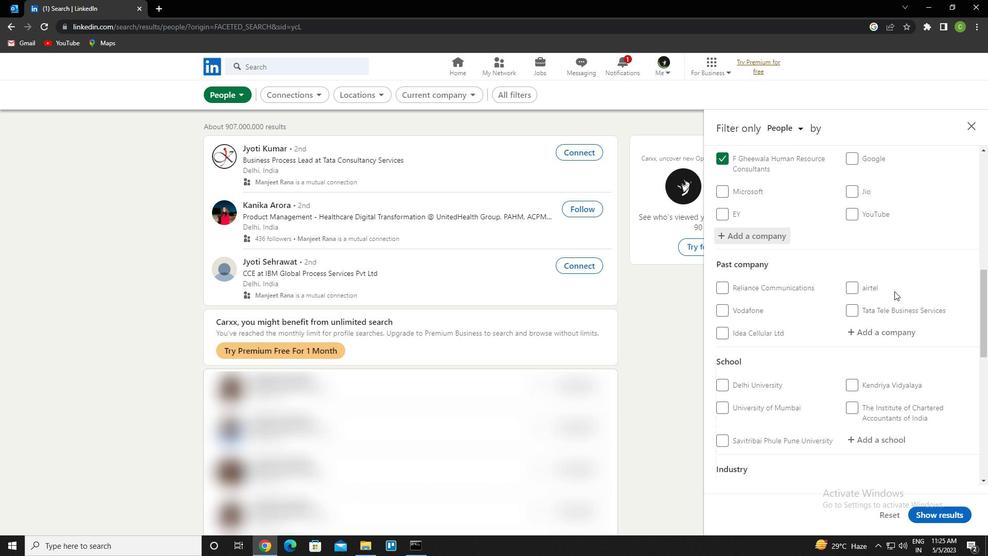 
Action: Mouse moved to (891, 322)
Screenshot: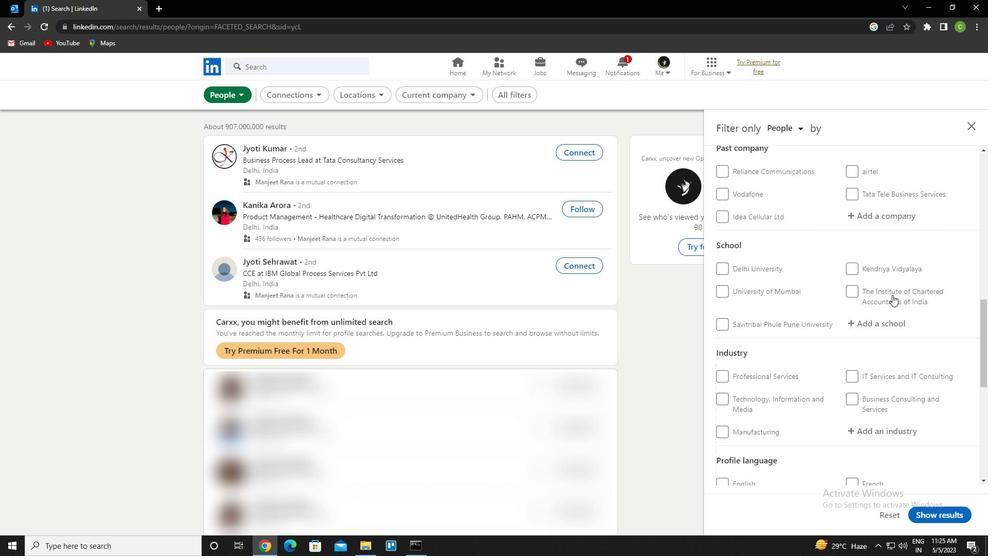
Action: Mouse pressed left at (891, 322)
Screenshot: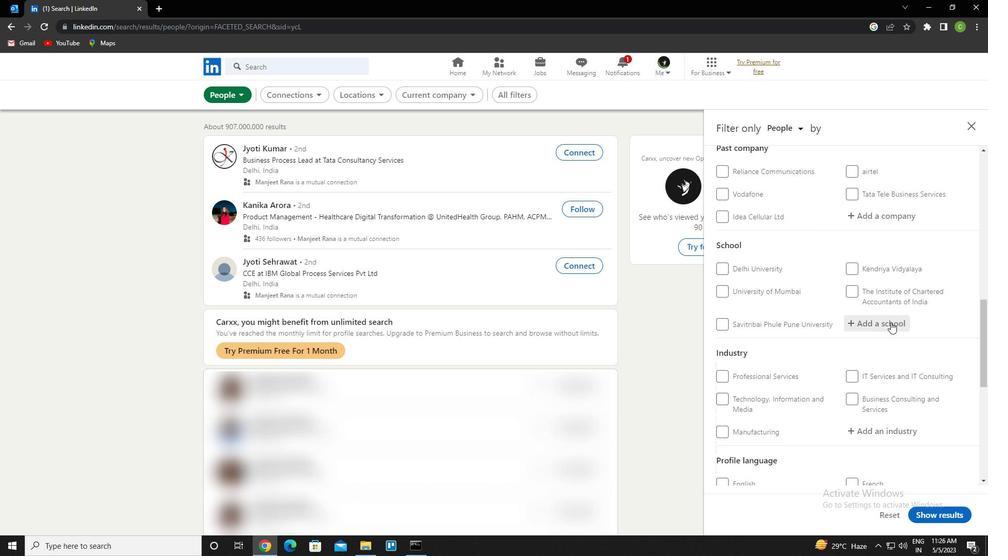 
Action: Key pressed <Key.caps_lock>r<Key.caps_lock>ajarambapu<Key.space>institute<Key.space>of<Key.space>technology<Key.down><Key.enter>
Screenshot: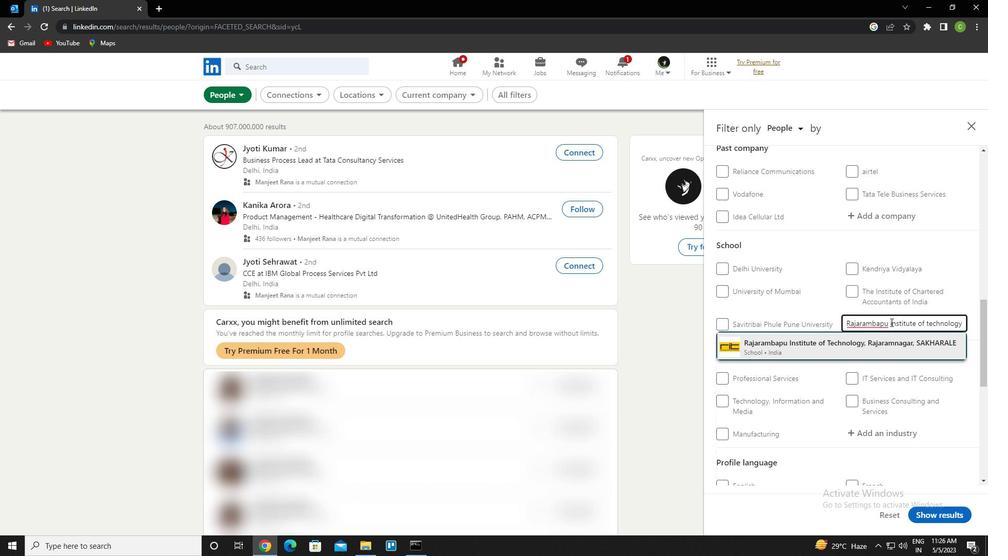
Action: Mouse scrolled (891, 321) with delta (0, 0)
Screenshot: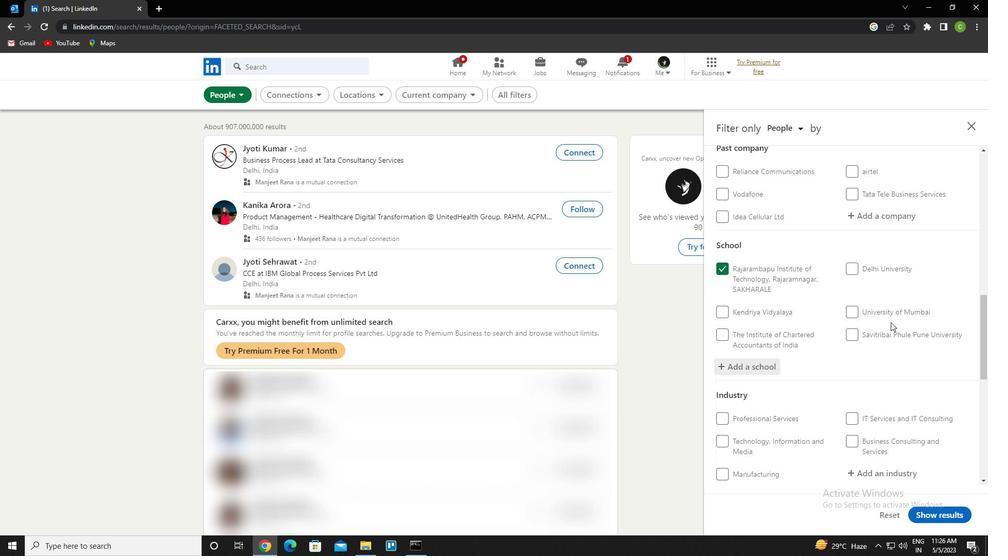 
Action: Mouse moved to (889, 324)
Screenshot: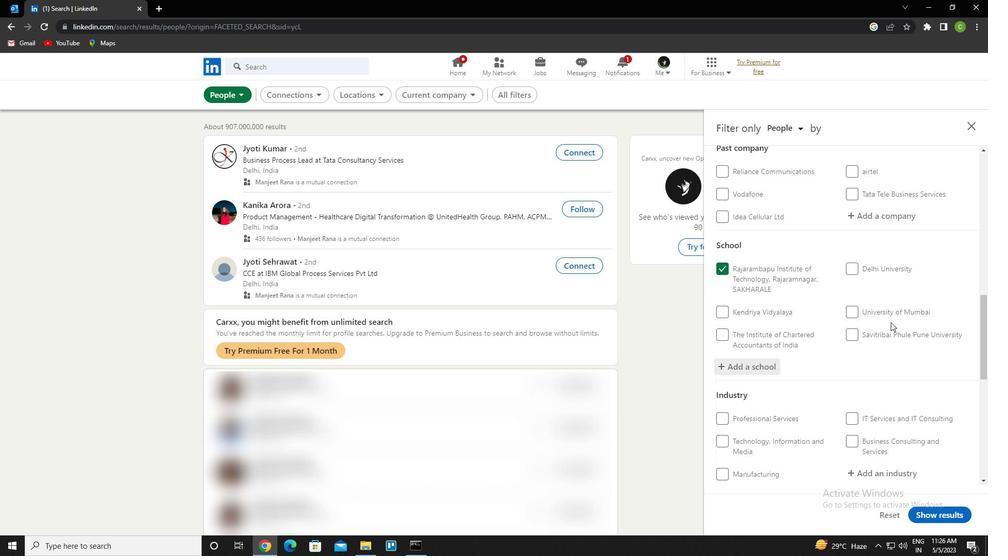 
Action: Mouse scrolled (889, 323) with delta (0, 0)
Screenshot: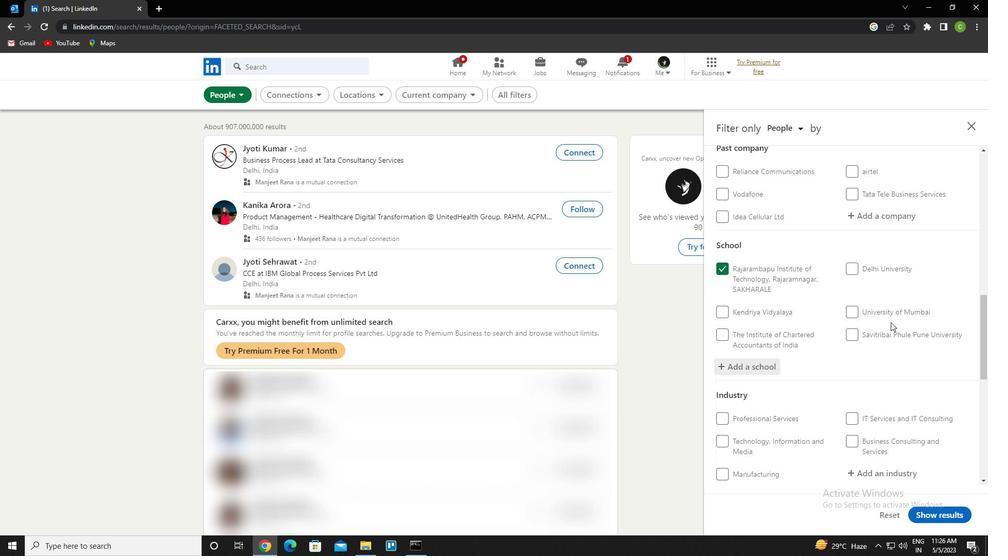 
Action: Mouse moved to (876, 323)
Screenshot: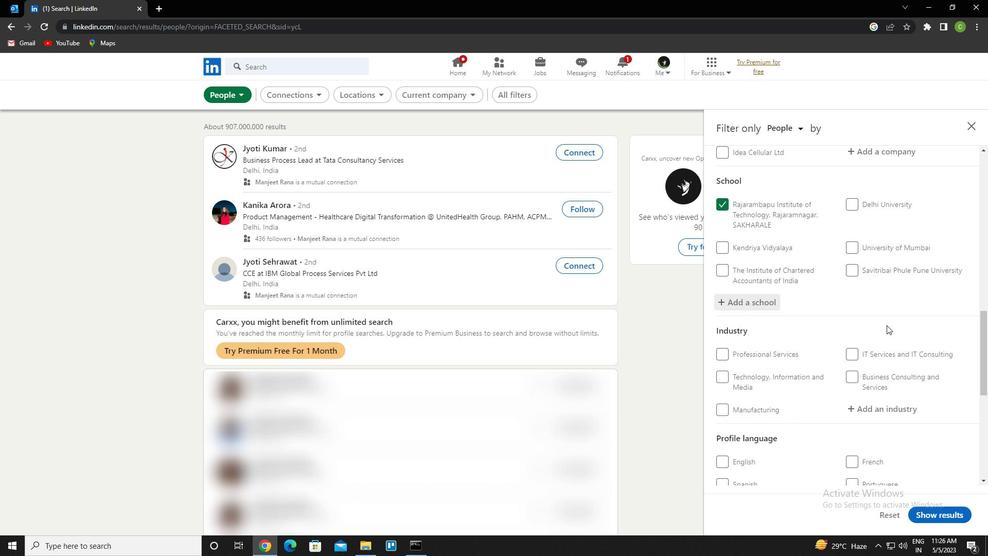 
Action: Mouse scrolled (876, 323) with delta (0, 0)
Screenshot: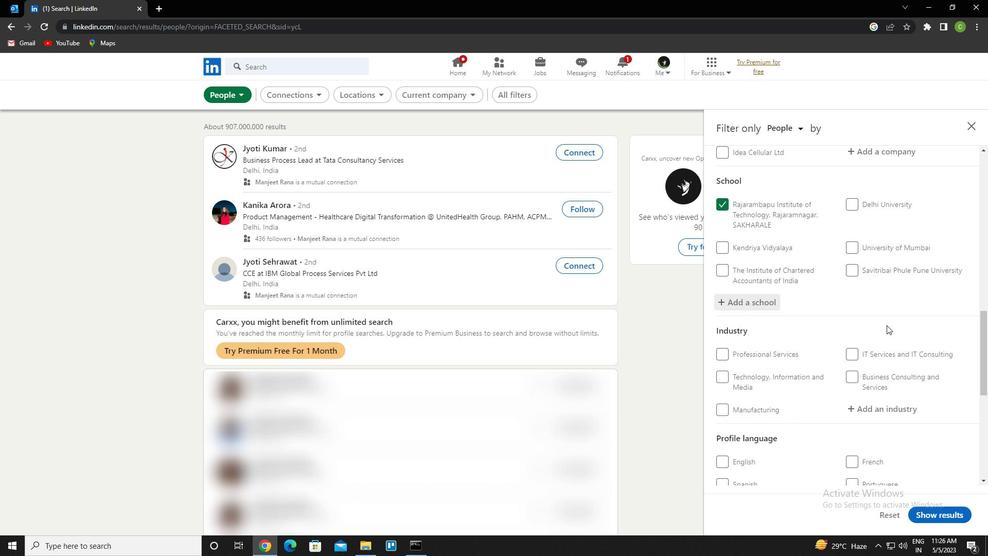 
Action: Mouse moved to (886, 319)
Screenshot: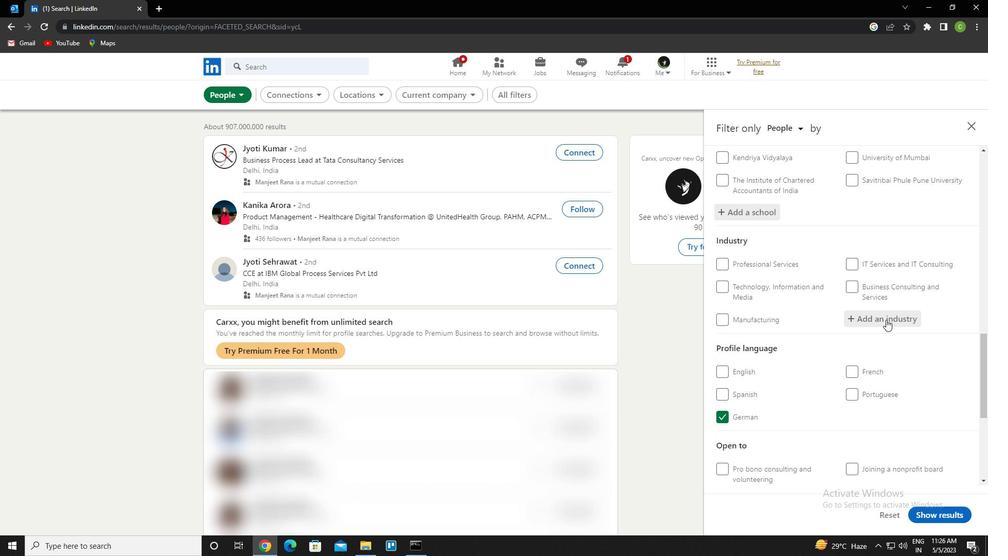 
Action: Mouse pressed left at (886, 319)
Screenshot: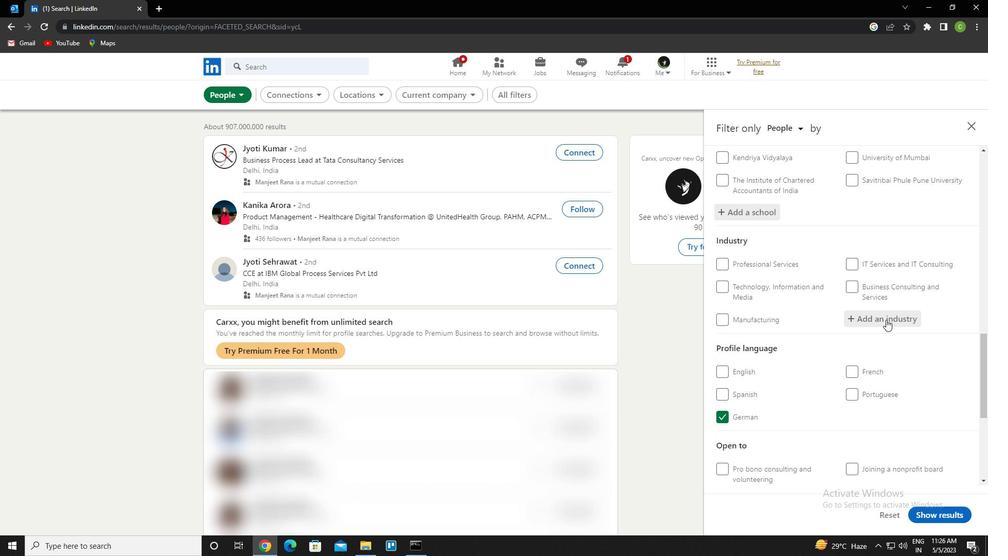
Action: Key pressed <Key.caps_lock>a<Key.caps_lock>ir<Key.space>water<Key.space>and<Key.space>waste<Key.space><Key.down><Key.enter>
Screenshot: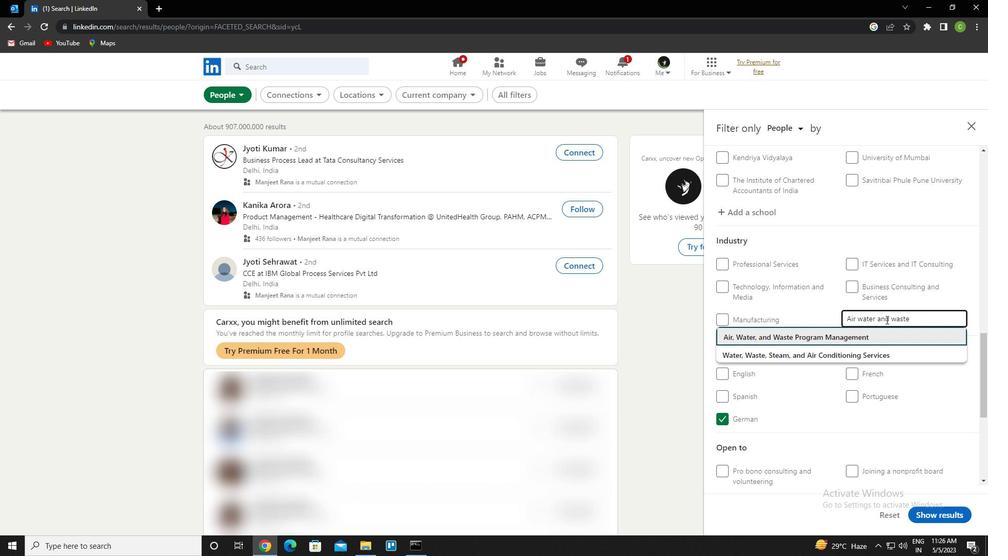 
Action: Mouse moved to (840, 336)
Screenshot: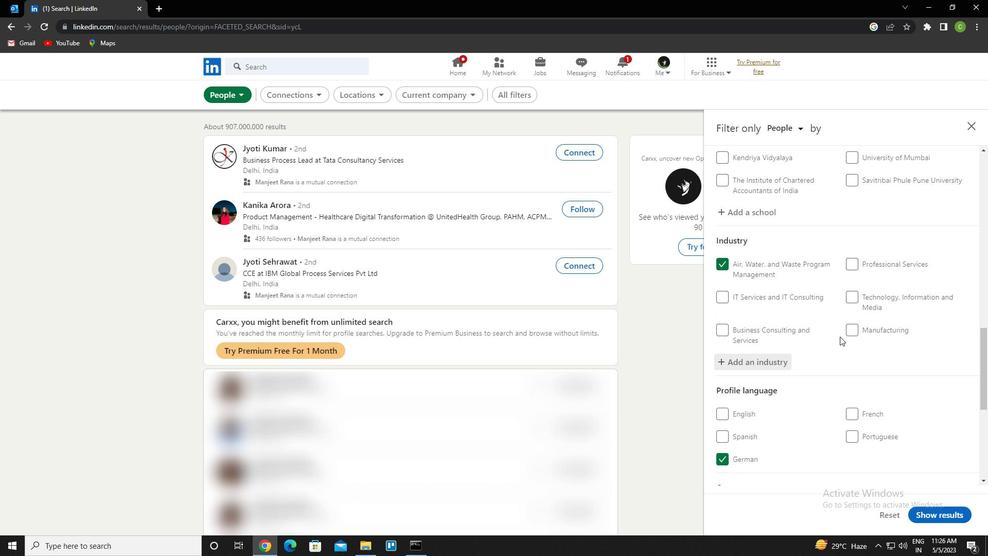
Action: Mouse scrolled (840, 336) with delta (0, 0)
Screenshot: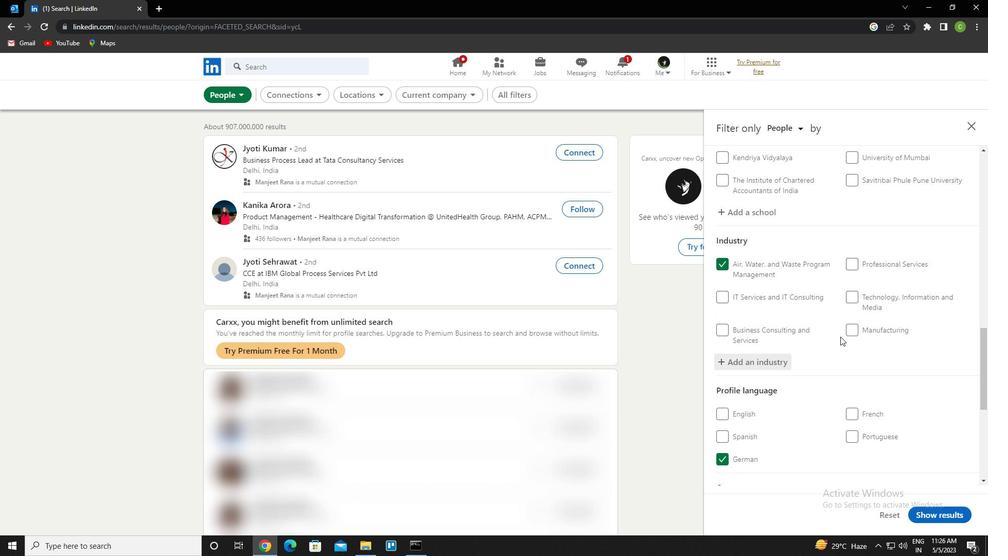 
Action: Mouse scrolled (840, 336) with delta (0, 0)
Screenshot: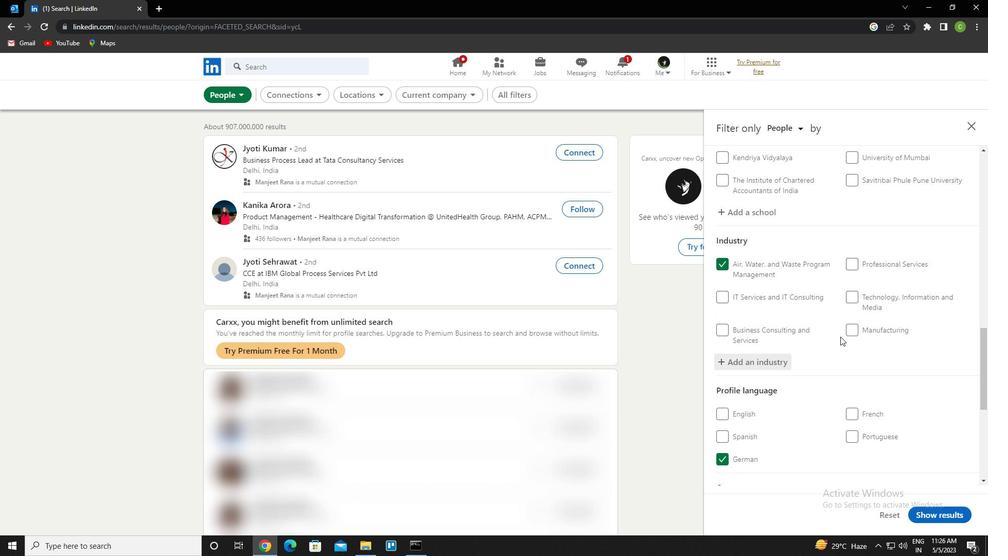 
Action: Mouse scrolled (840, 336) with delta (0, 0)
Screenshot: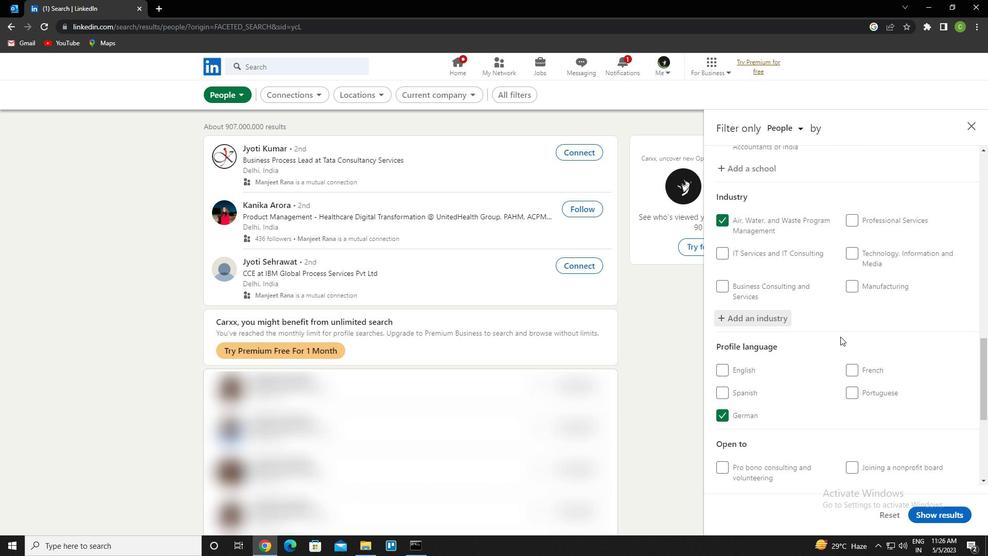 
Action: Mouse moved to (895, 394)
Screenshot: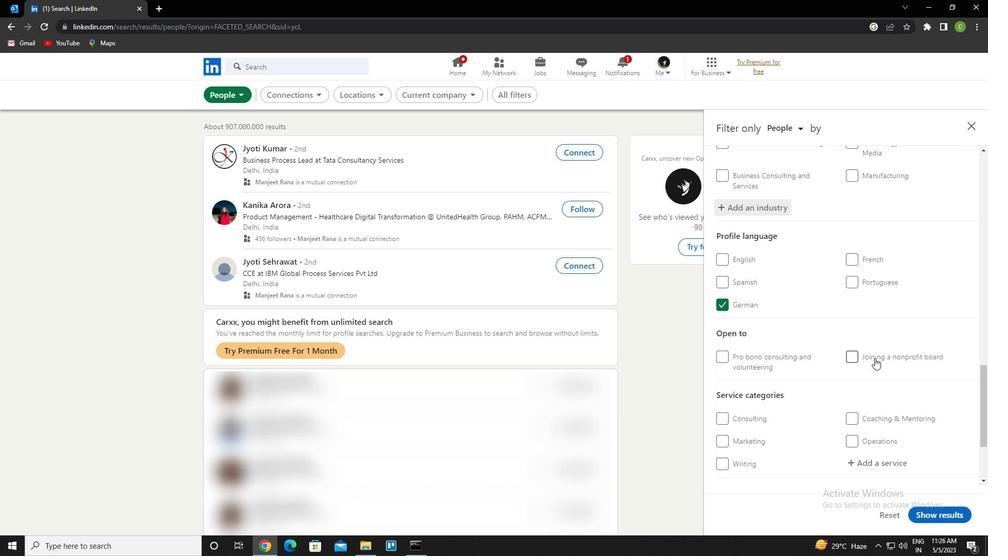 
Action: Mouse scrolled (895, 393) with delta (0, 0)
Screenshot: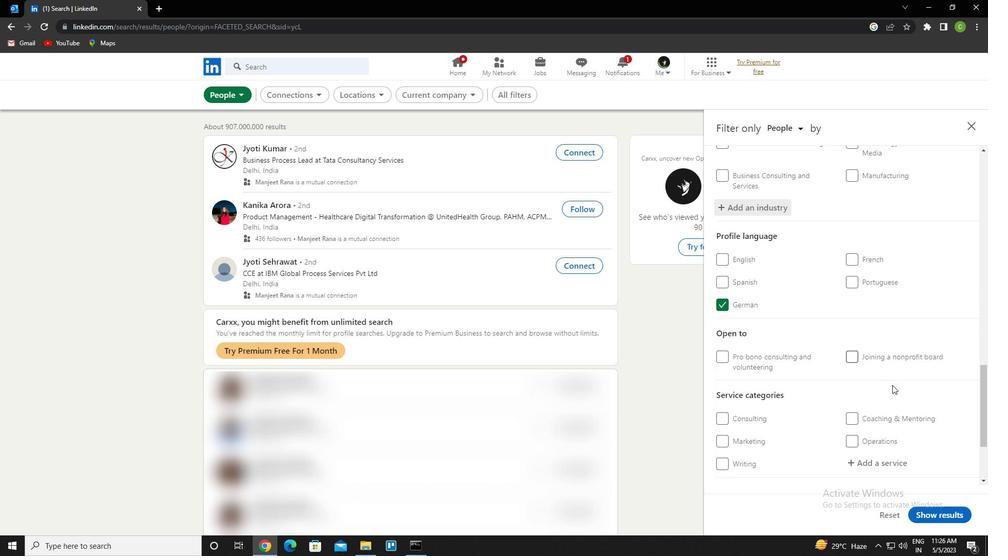 
Action: Mouse scrolled (895, 393) with delta (0, 0)
Screenshot: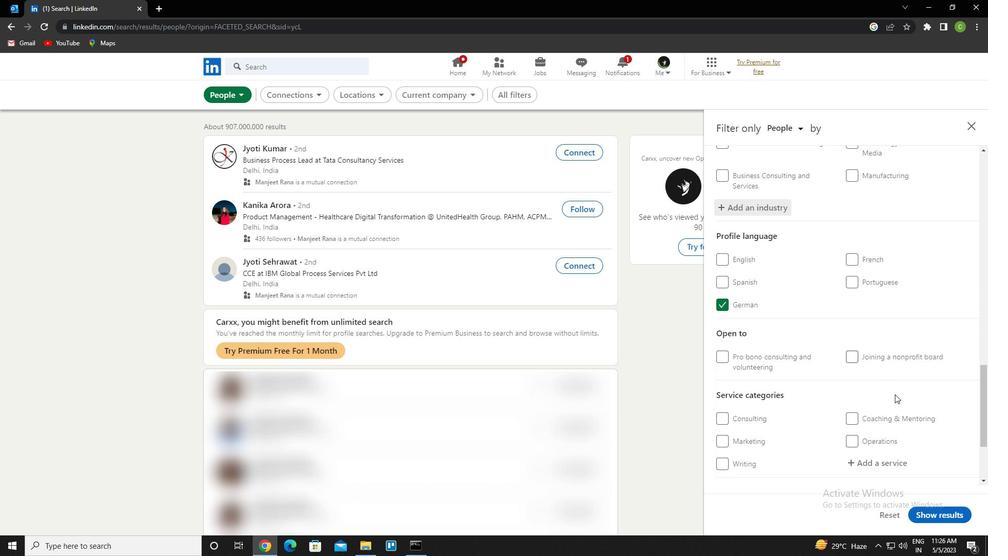 
Action: Mouse moved to (891, 366)
Screenshot: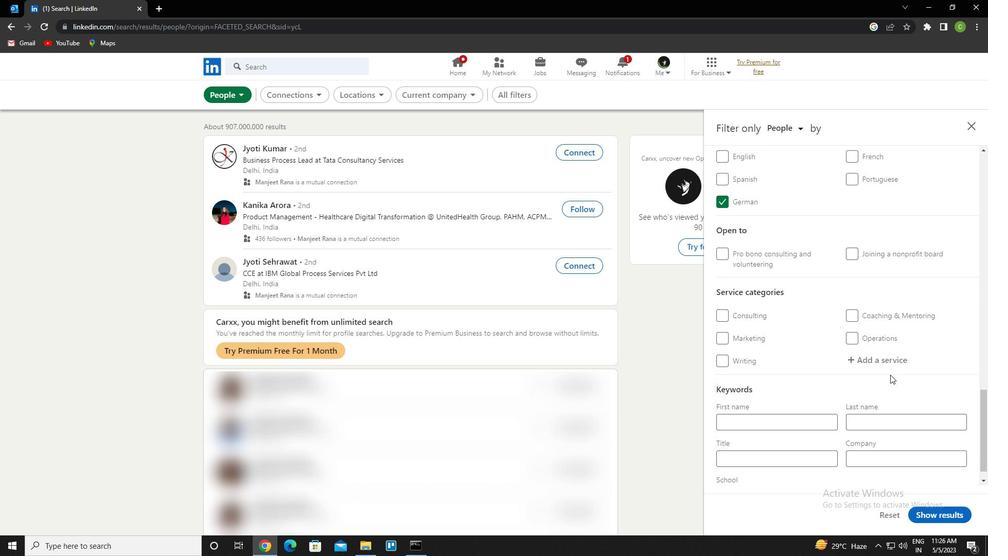 
Action: Mouse pressed left at (891, 366)
Screenshot: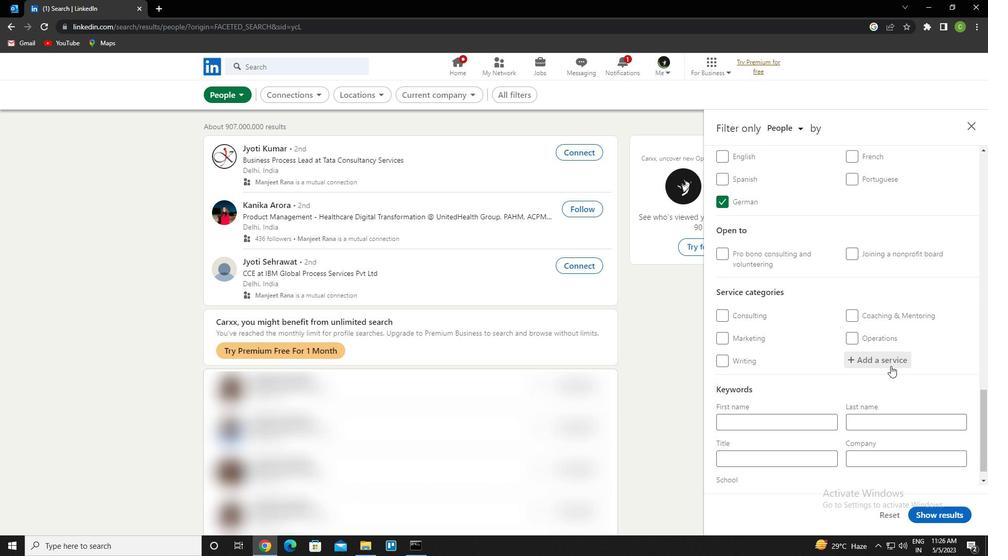 
Action: Mouse moved to (893, 363)
Screenshot: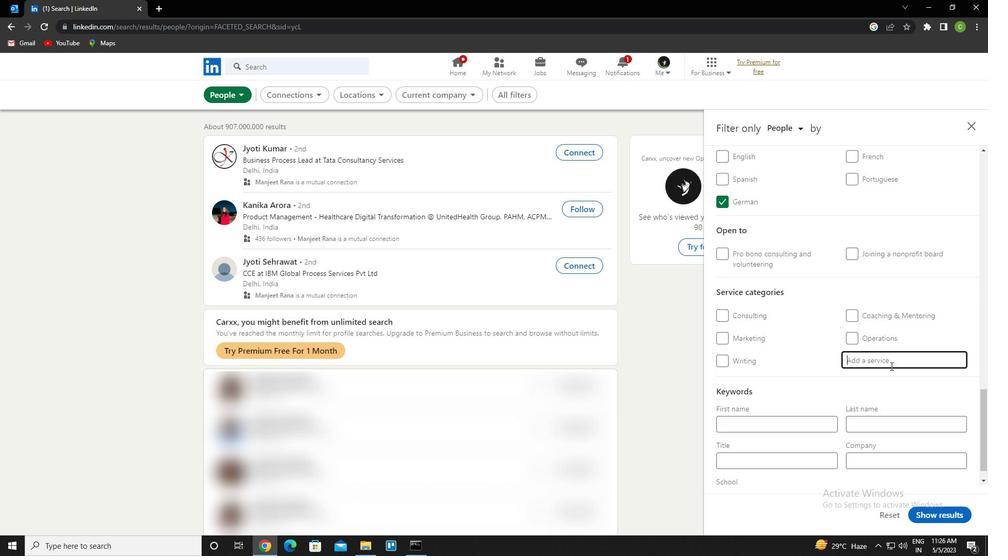 
Action: Key pressed <Key.caps_lock>a<Key.caps_lock>ccountung<Key.down><Key.backspace><Key.backspace><Key.backspace><Key.down><Key.enter>
Screenshot: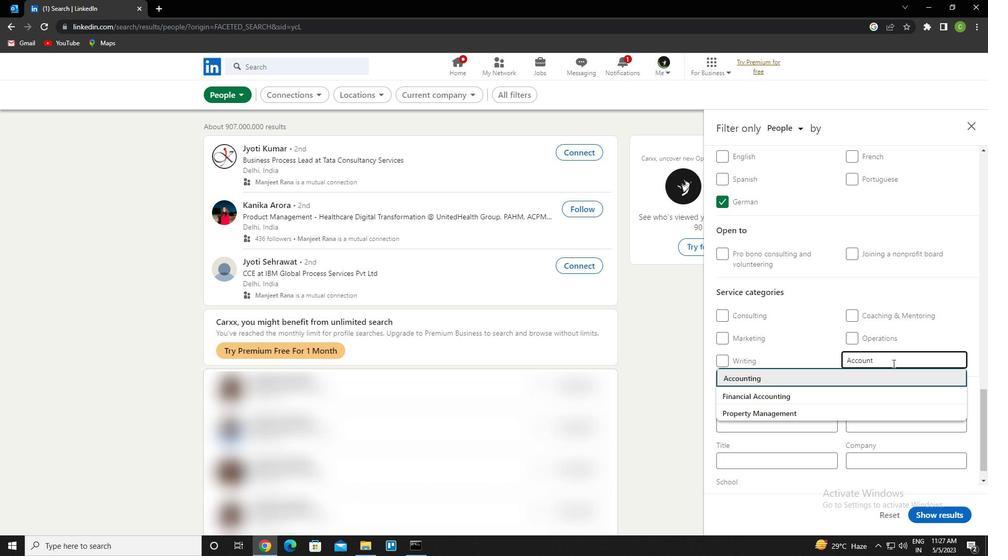 
Action: Mouse moved to (909, 353)
Screenshot: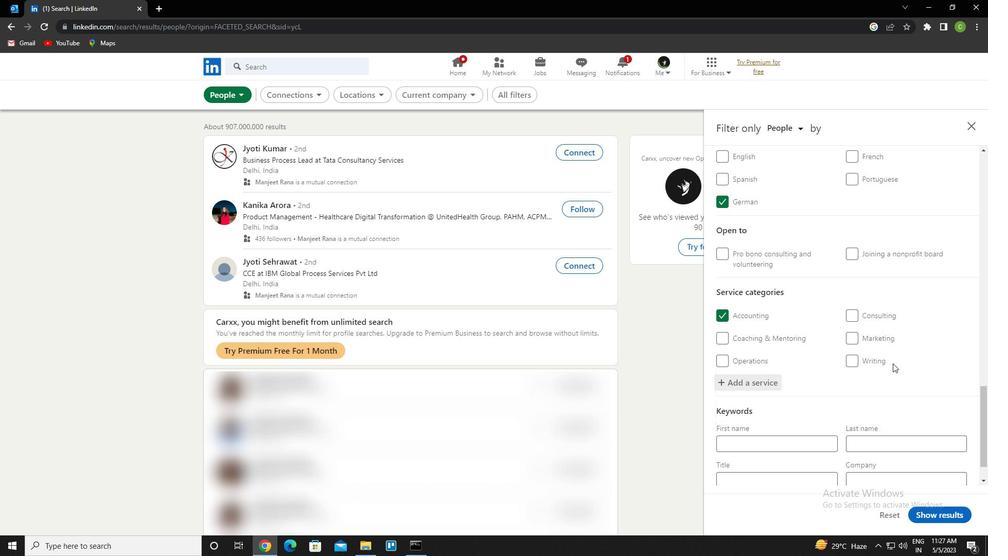 
Action: Mouse scrolled (909, 352) with delta (0, 0)
Screenshot: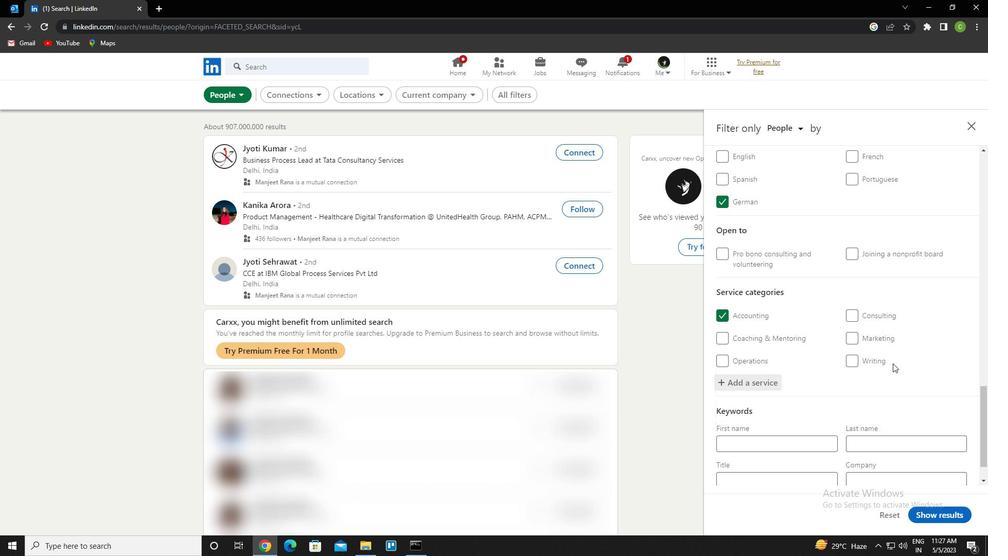 
Action: Mouse scrolled (909, 352) with delta (0, 0)
Screenshot: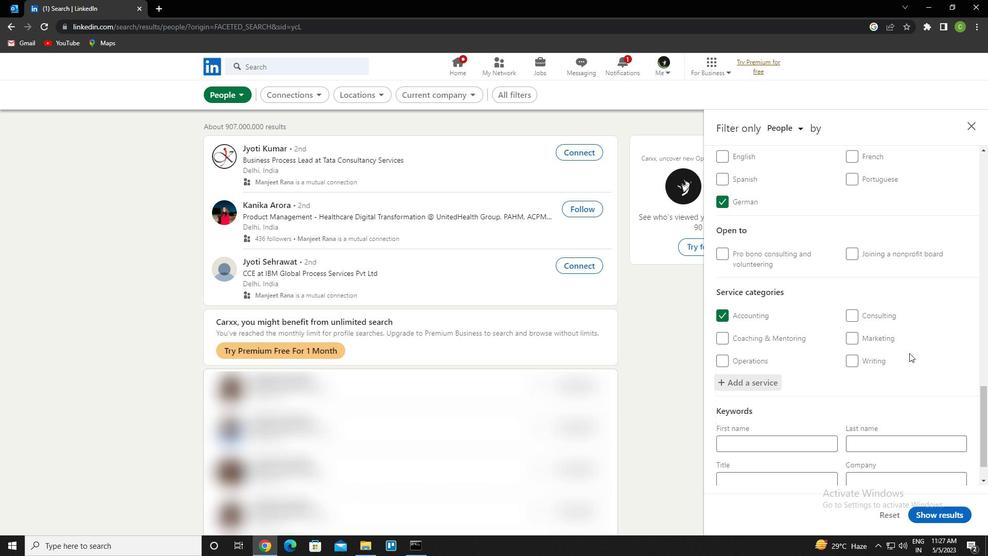 
Action: Mouse scrolled (909, 352) with delta (0, 0)
Screenshot: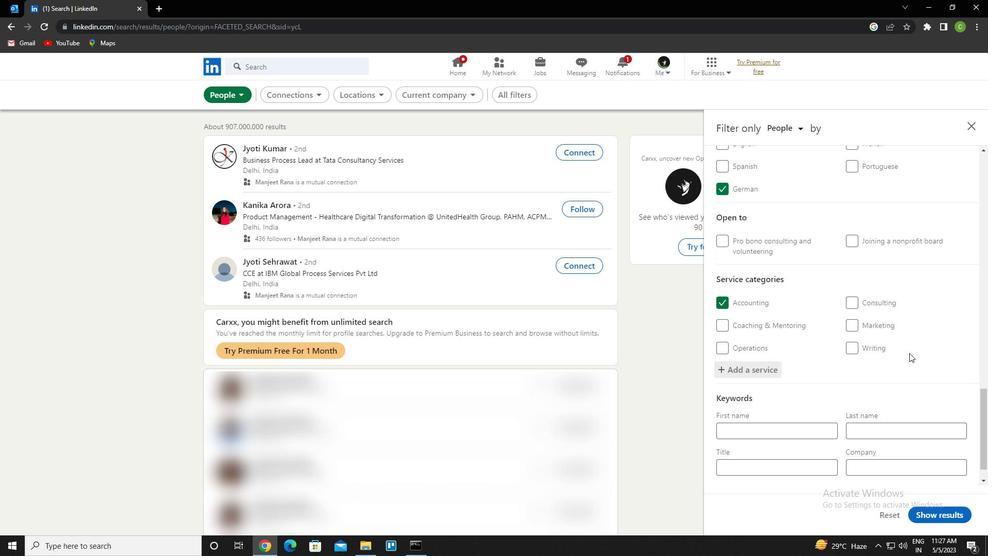 
Action: Mouse moved to (788, 439)
Screenshot: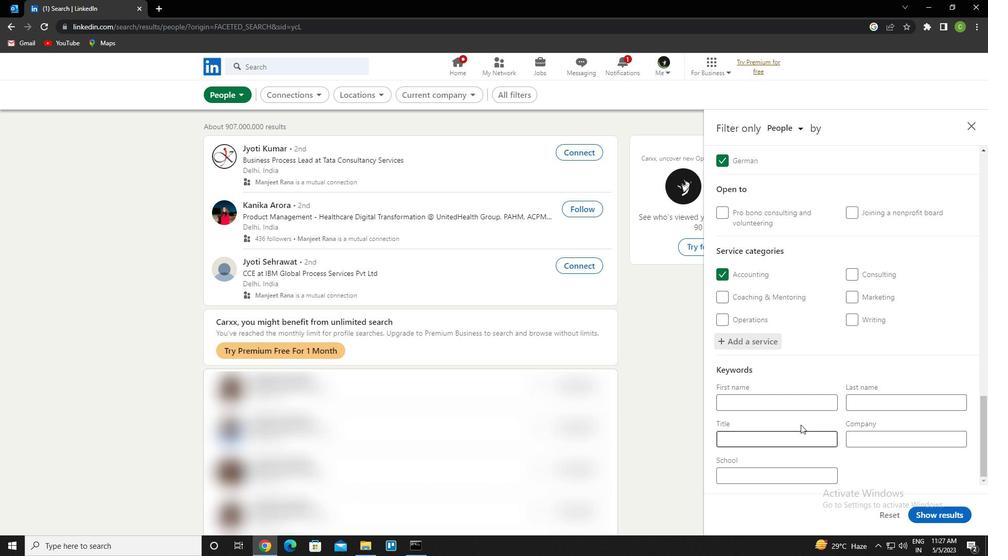 
Action: Mouse pressed left at (788, 439)
Screenshot: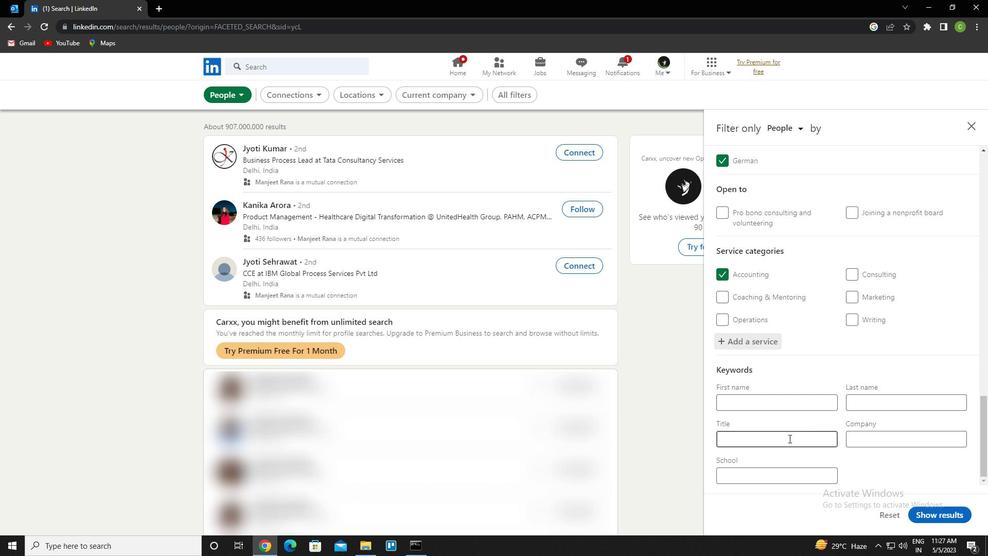 
Action: Key pressed <Key.caps_lock>fa<Key.backspace><Key.caps_lock>ast<Key.space><Key.caps_lock>f<Key.caps_lock>ood<Key.space><Key.caps_lock>w<Key.caps_lock>orker
Screenshot: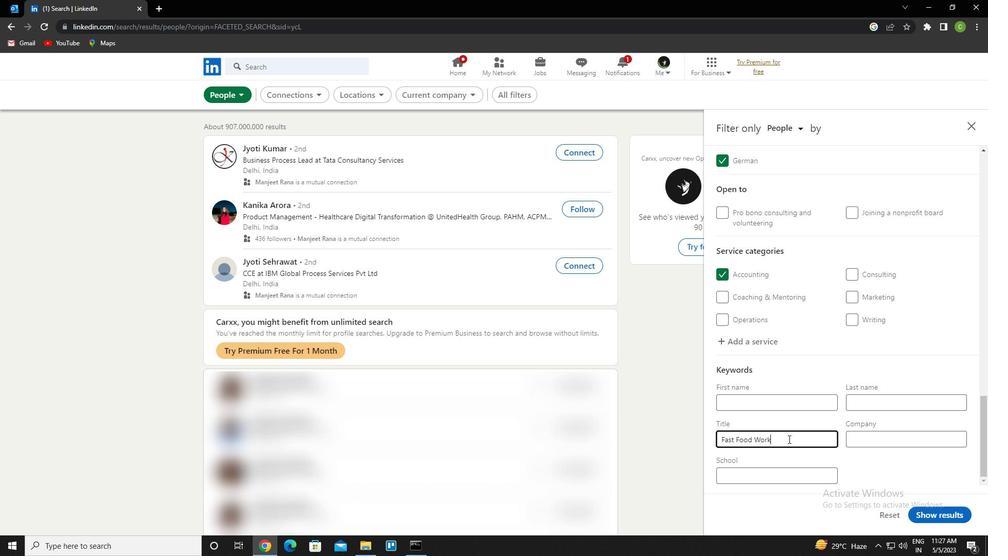 
Action: Mouse moved to (962, 519)
Screenshot: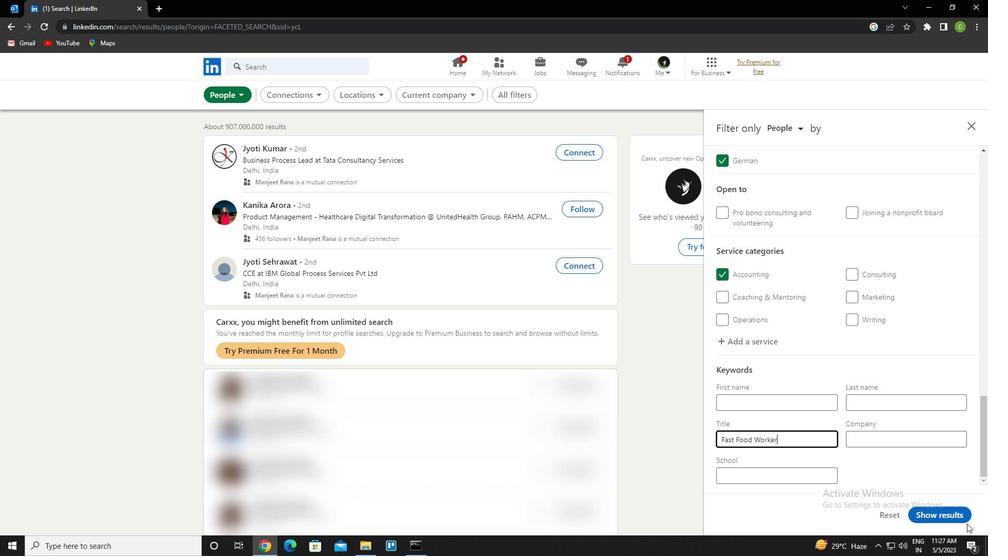 
Action: Mouse pressed left at (962, 519)
Screenshot: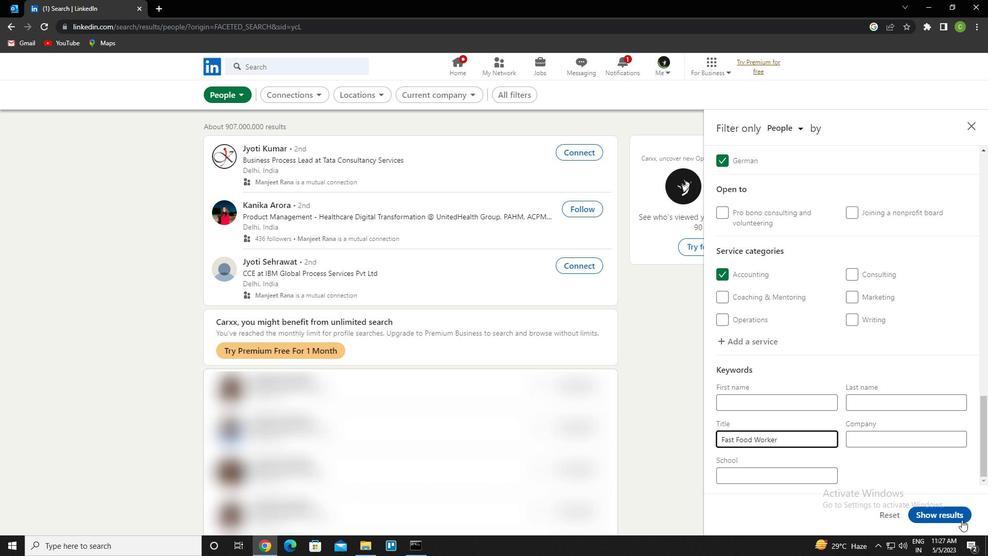 
Action: Mouse moved to (431, 433)
Screenshot: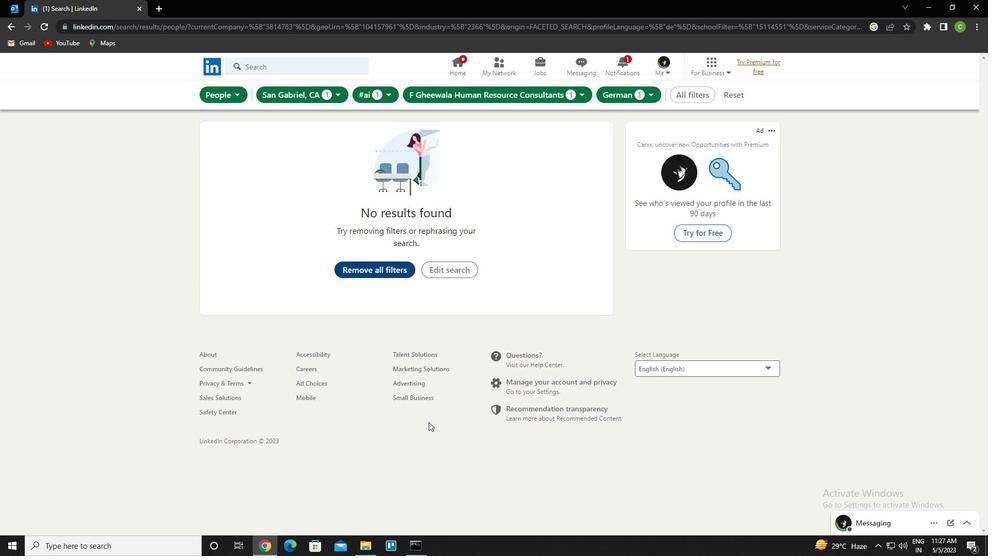
